 Task: Create a sub task Design and Implement Solution for the task  Implement a new remote desktop solution for a company's clients in the project AgilePilot , assign it to team member softage.2@softage.net and update the status of the sub task to  On Track  , set the priority of the sub task to Low
Action: Mouse moved to (637, 446)
Screenshot: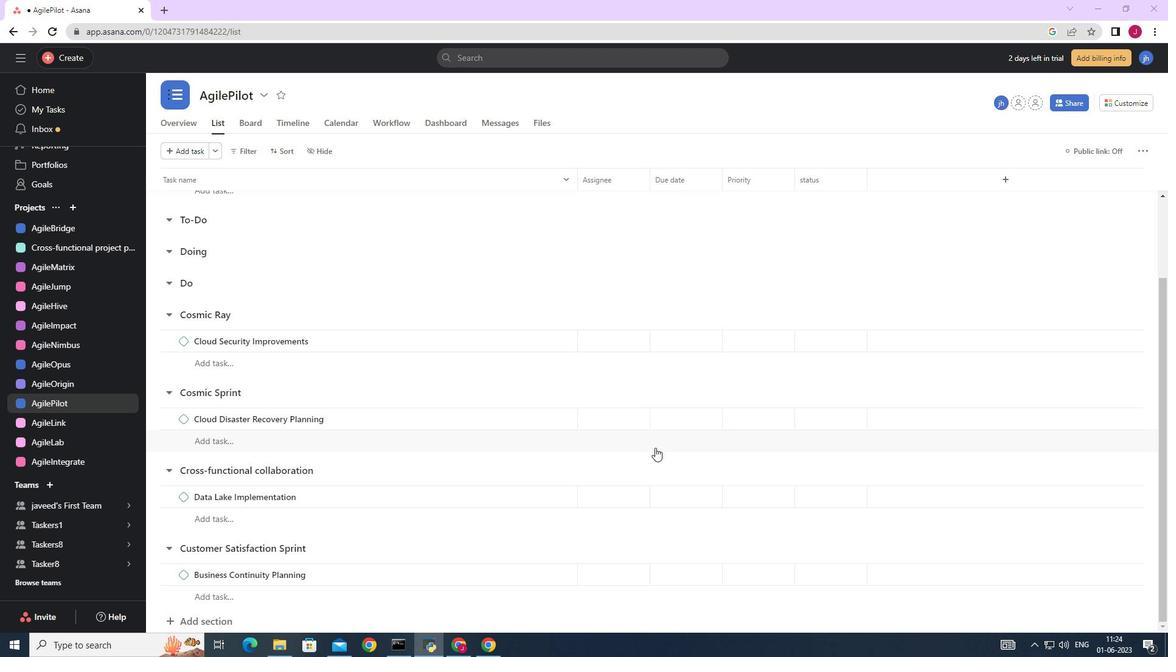 
Action: Mouse scrolled (637, 445) with delta (0, 0)
Screenshot: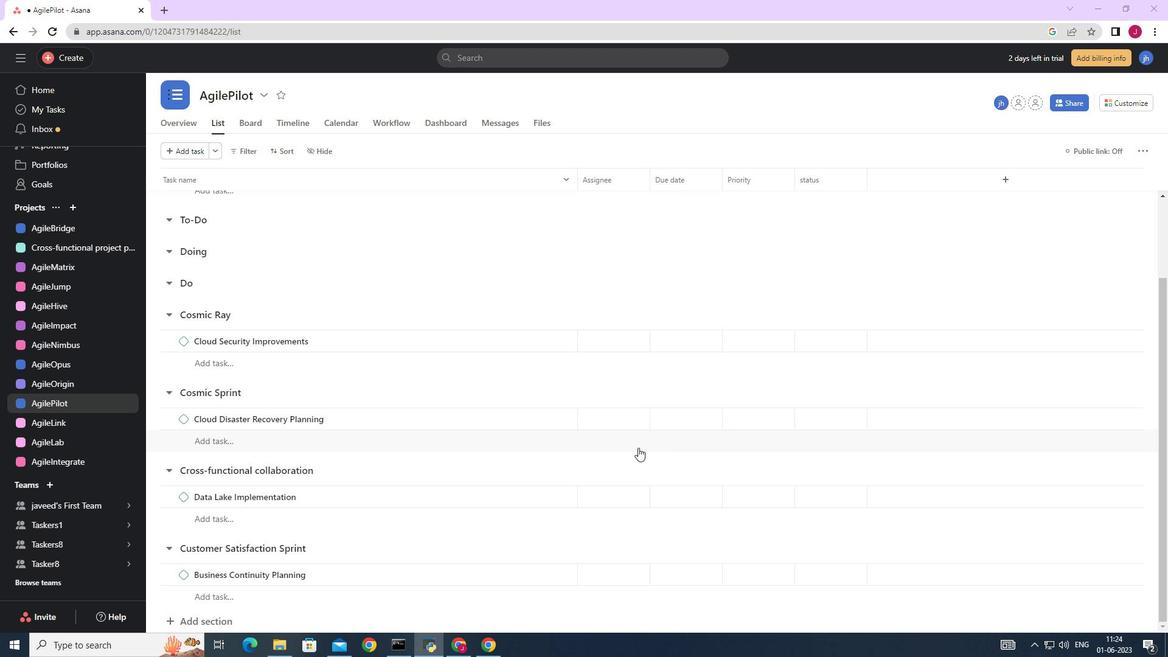 
Action: Mouse scrolled (637, 445) with delta (0, 0)
Screenshot: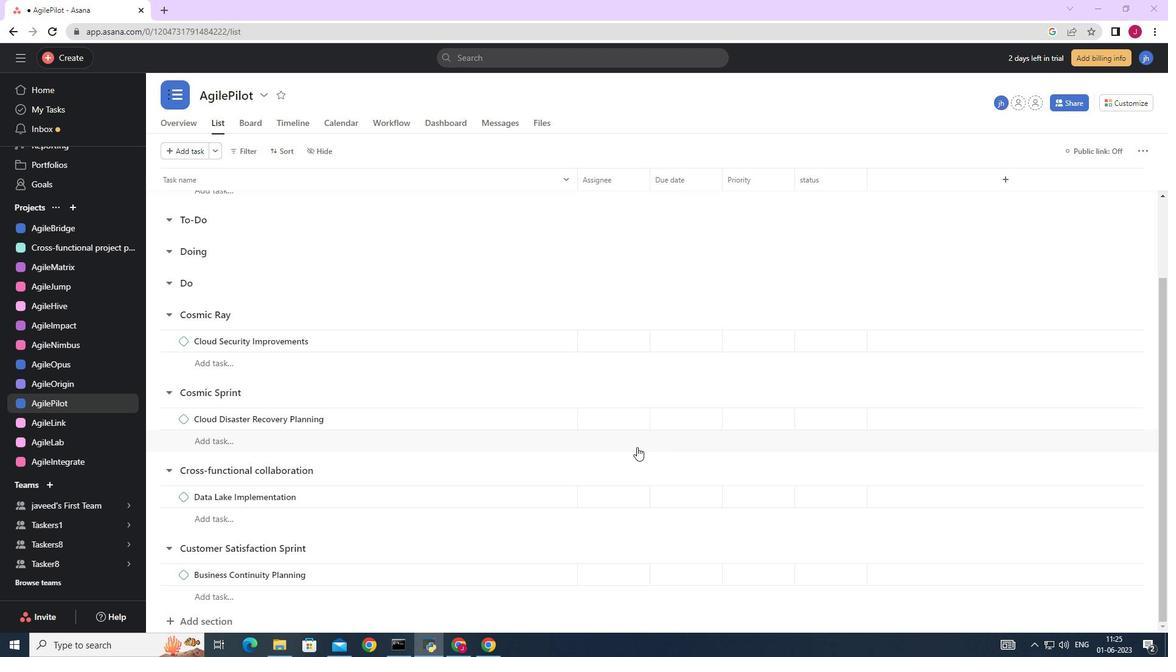 
Action: Mouse moved to (637, 446)
Screenshot: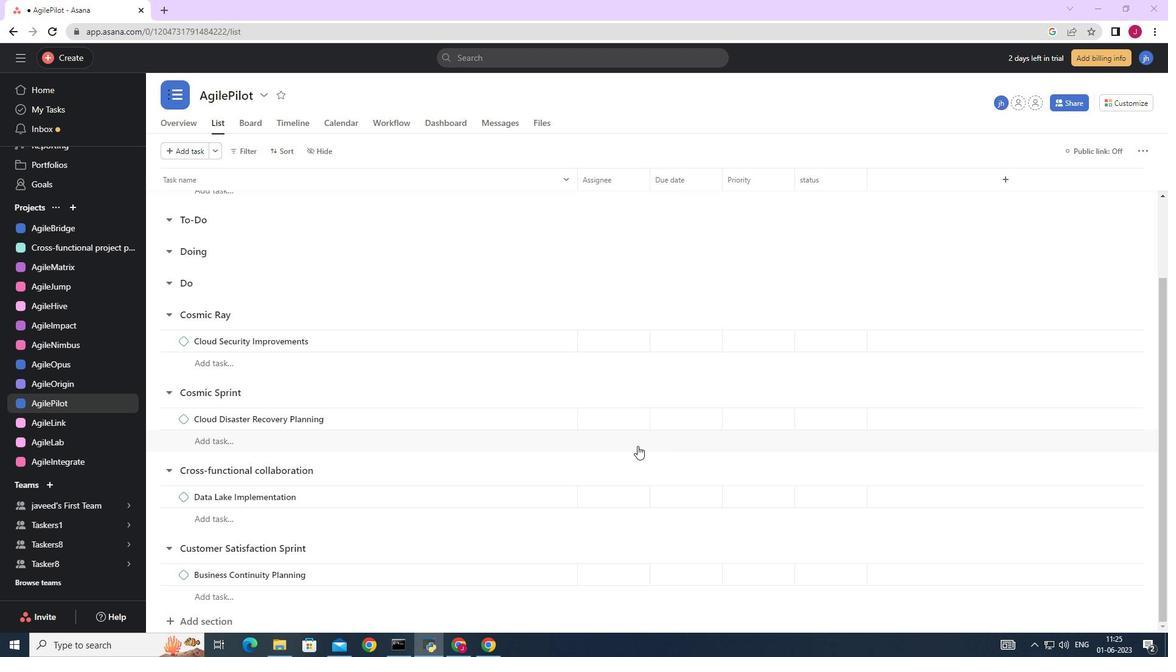 
Action: Mouse scrolled (637, 445) with delta (0, 0)
Screenshot: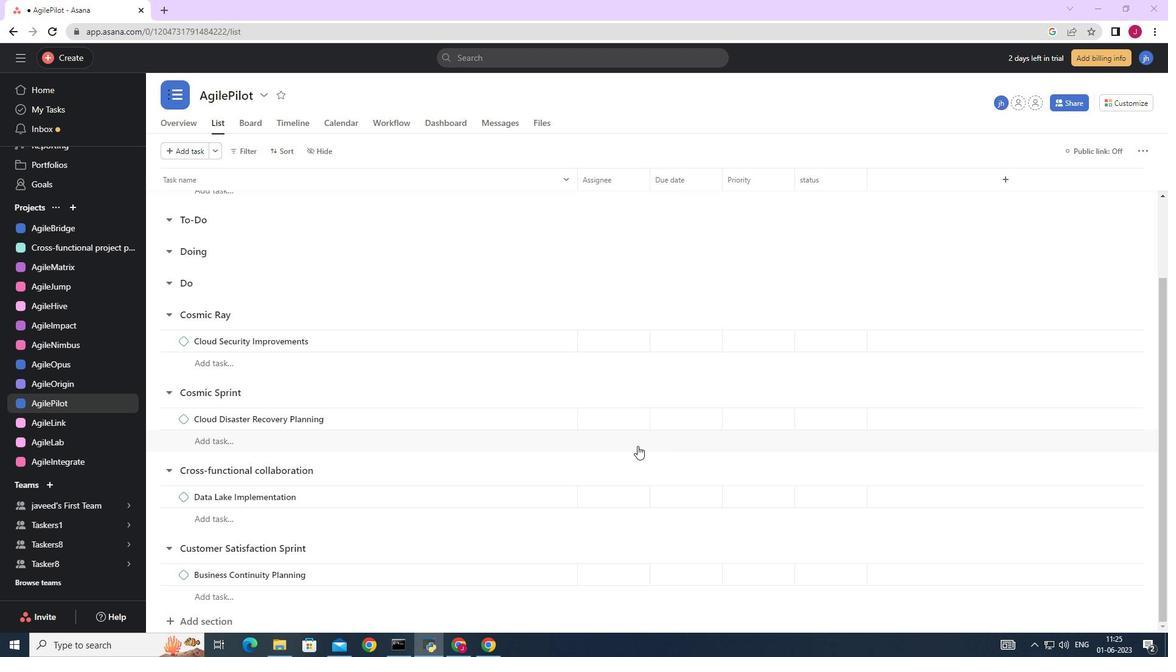 
Action: Mouse scrolled (637, 445) with delta (0, 0)
Screenshot: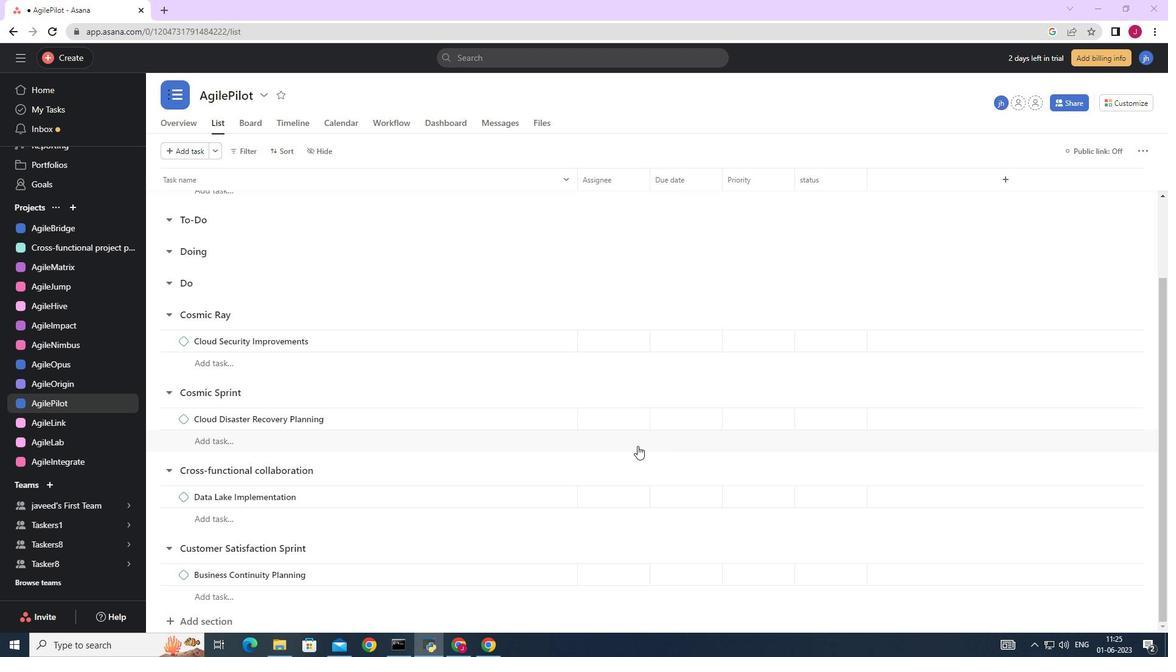 
Action: Mouse moved to (638, 446)
Screenshot: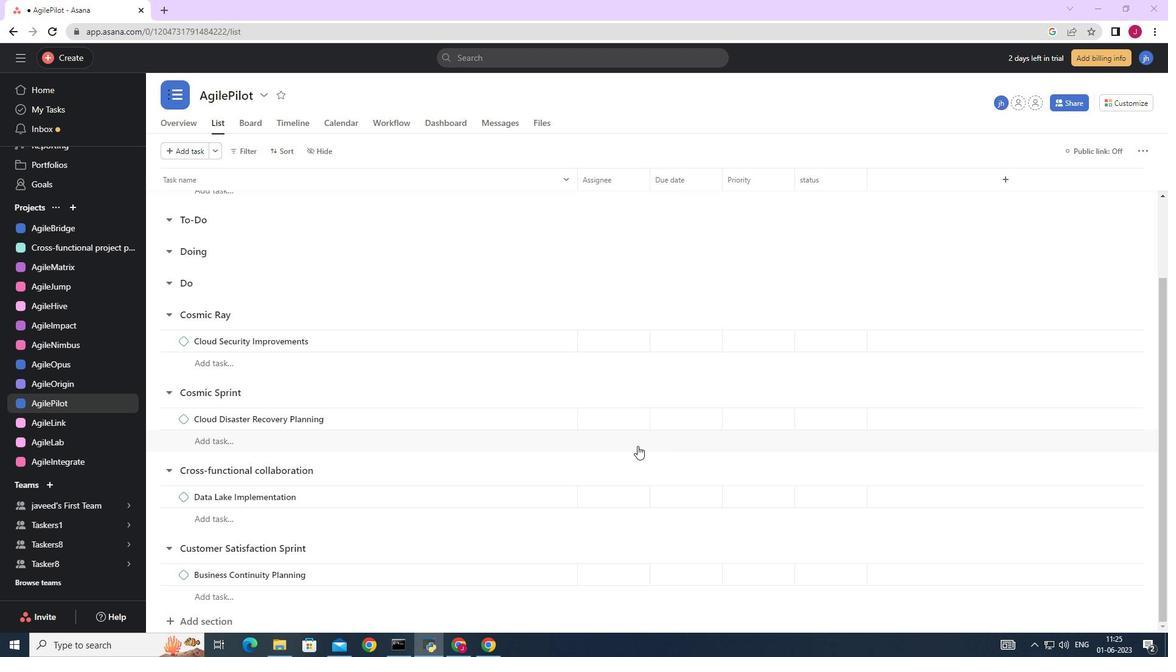 
Action: Mouse scrolled (638, 445) with delta (0, 0)
Screenshot: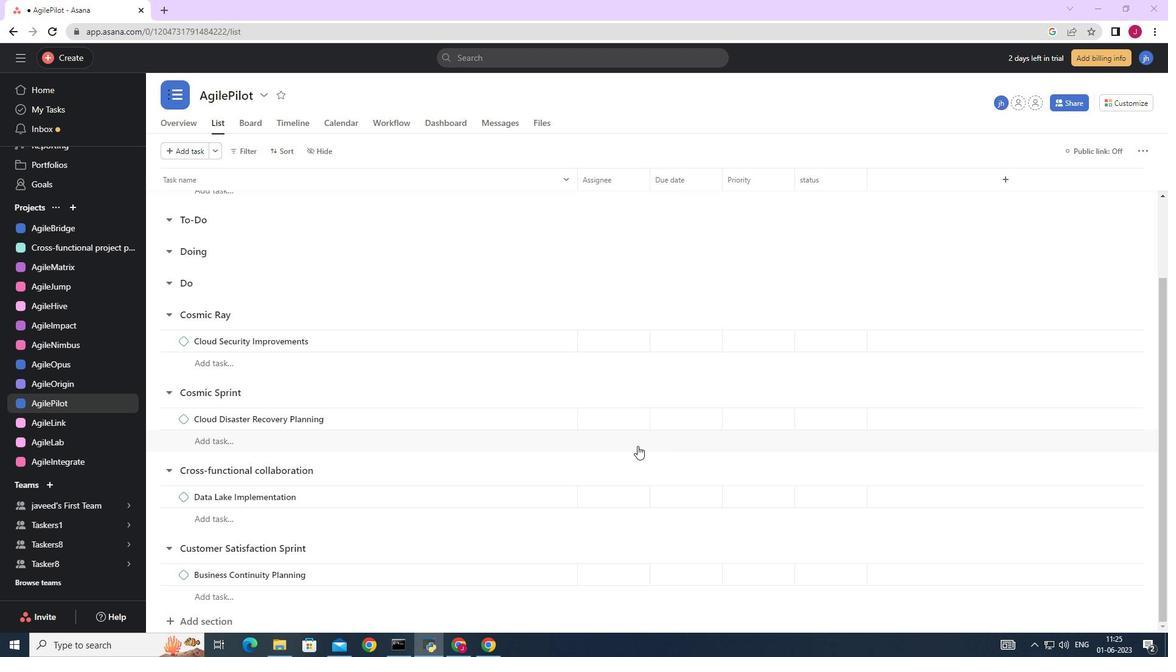 
Action: Mouse scrolled (638, 445) with delta (0, 0)
Screenshot: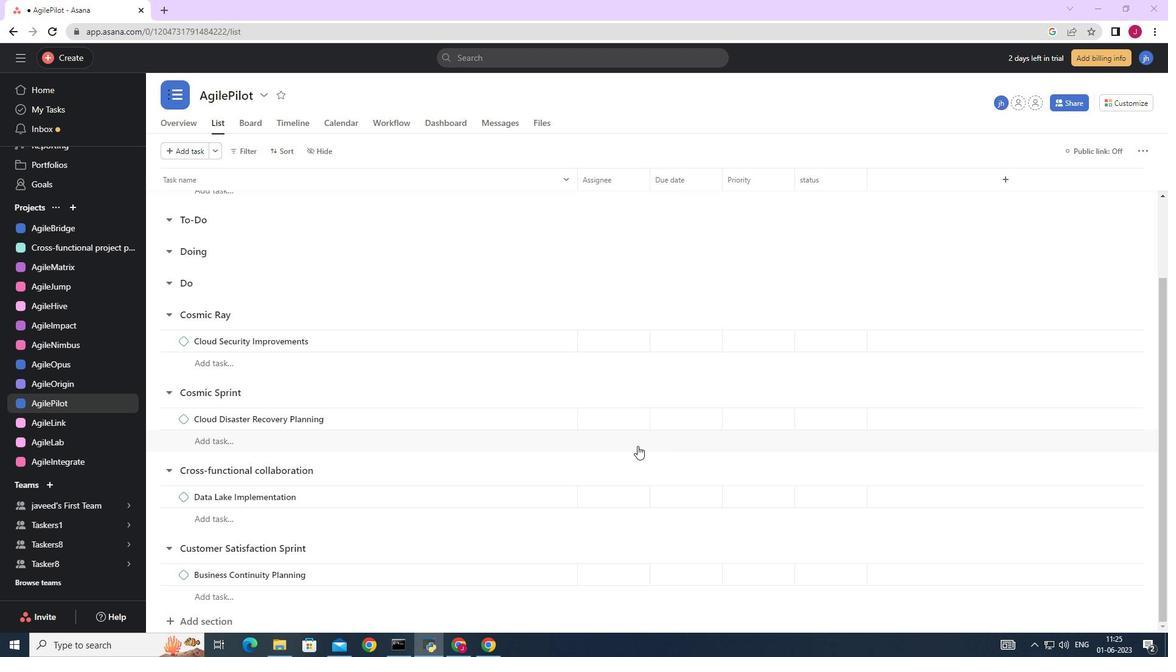 
Action: Mouse moved to (633, 458)
Screenshot: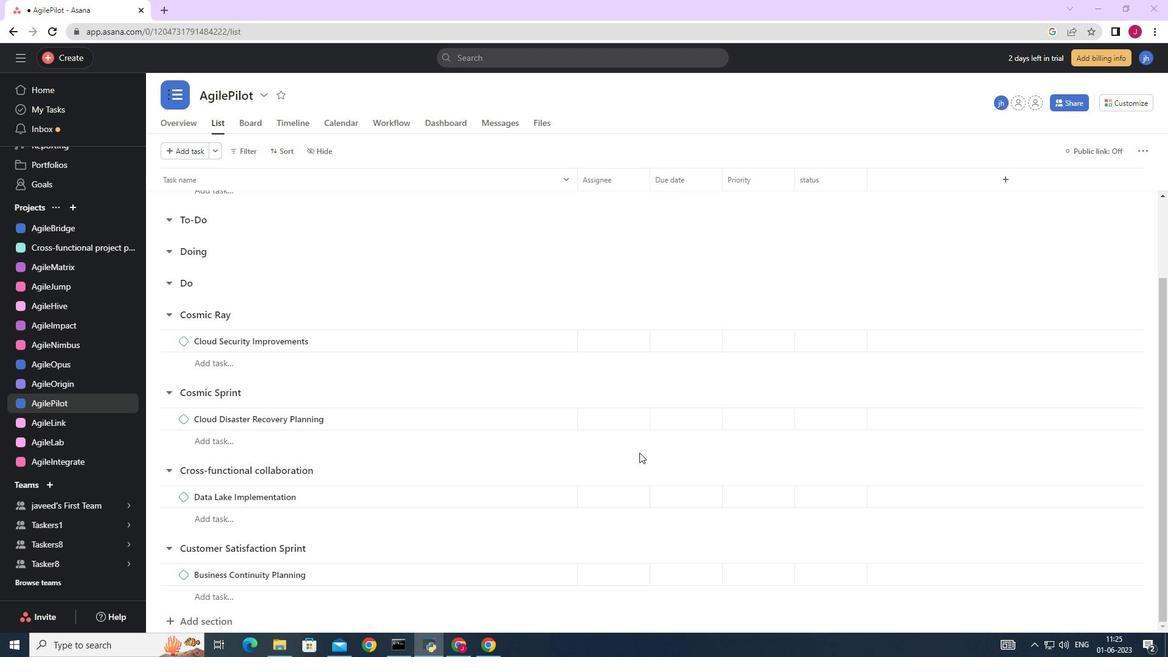 
Action: Mouse scrolled (633, 459) with delta (0, 0)
Screenshot: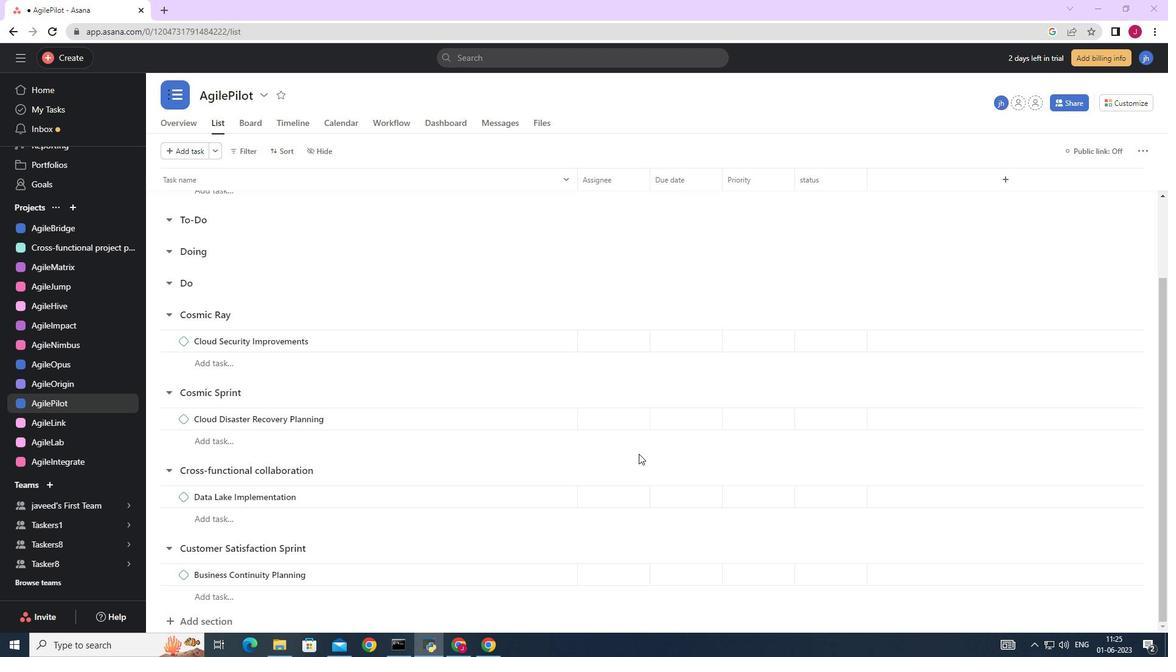 
Action: Mouse scrolled (633, 459) with delta (0, 0)
Screenshot: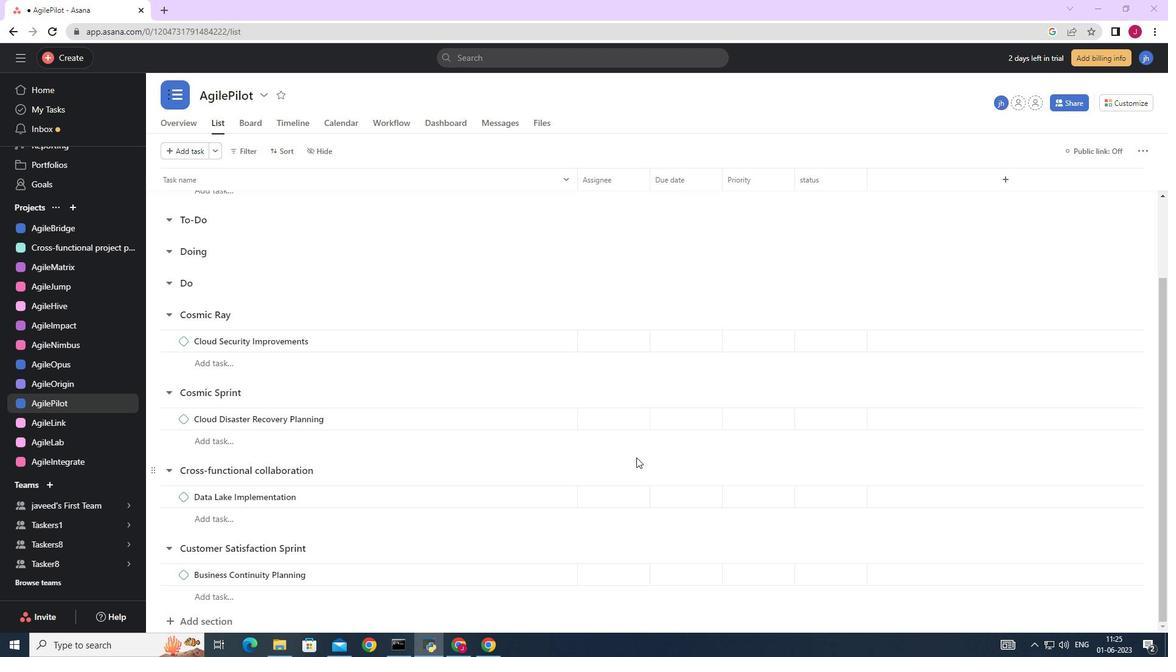 
Action: Mouse scrolled (633, 459) with delta (0, 0)
Screenshot: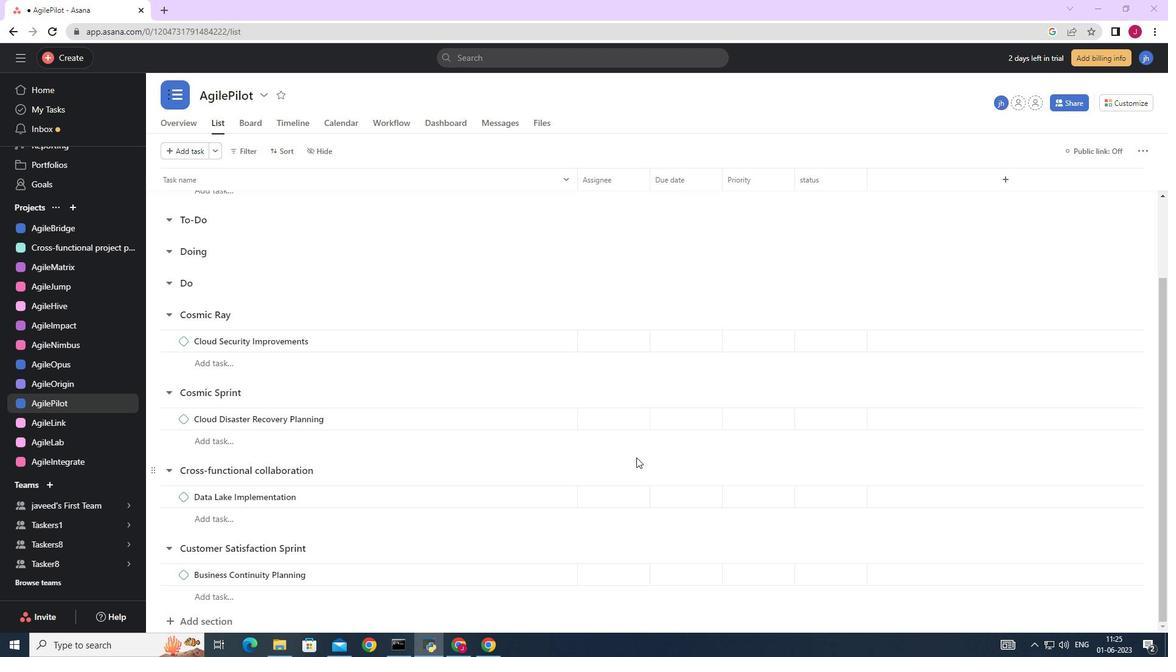 
Action: Mouse moved to (630, 455)
Screenshot: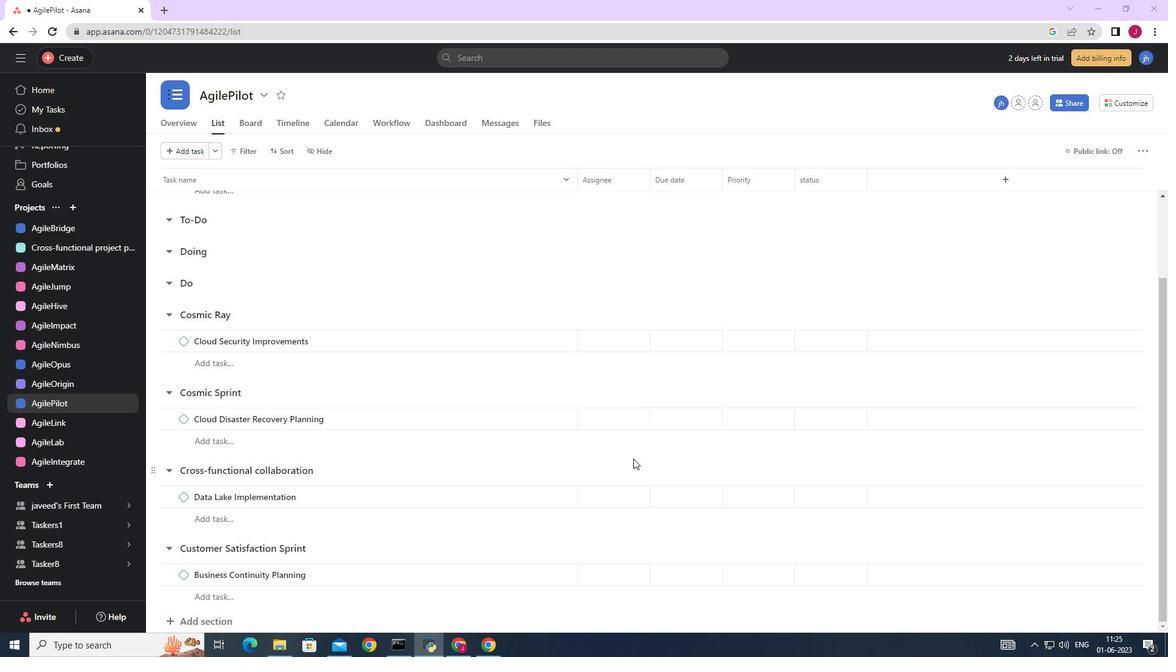 
Action: Mouse scrolled (631, 457) with delta (0, 0)
Screenshot: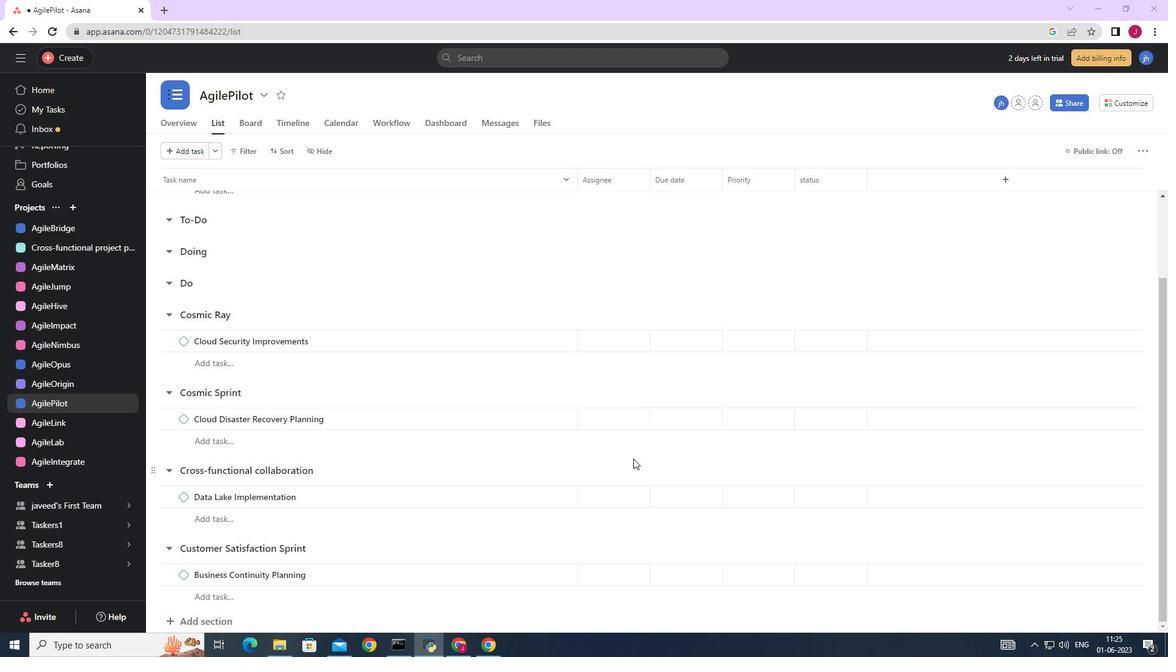 
Action: Mouse moved to (513, 267)
Screenshot: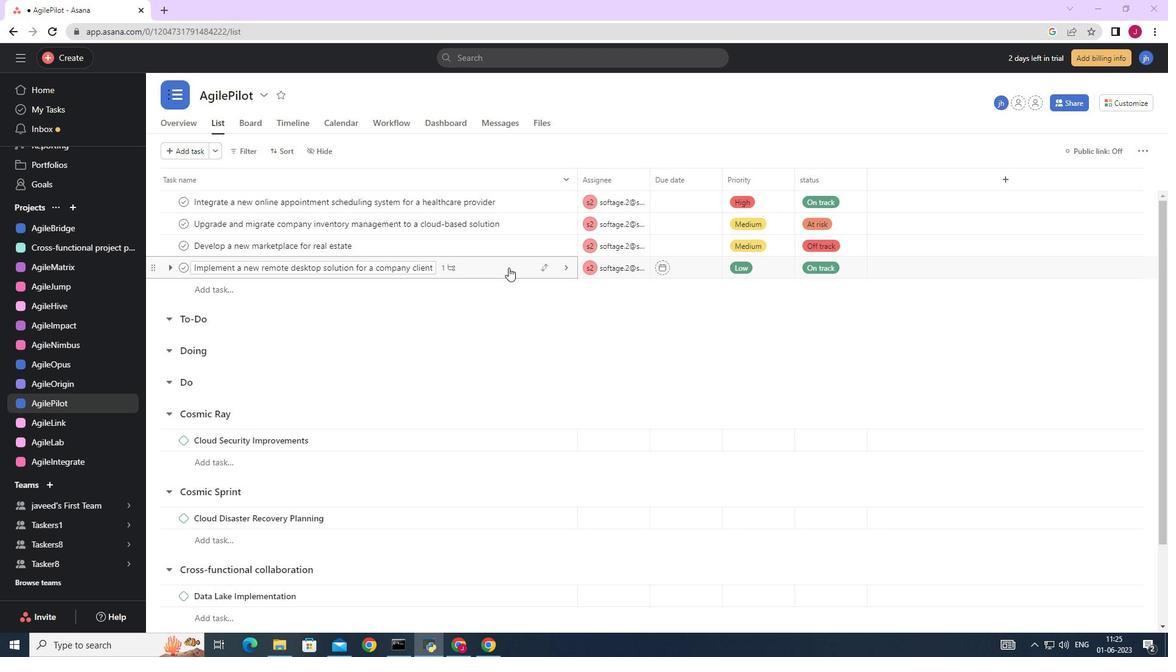 
Action: Mouse pressed left at (513, 267)
Screenshot: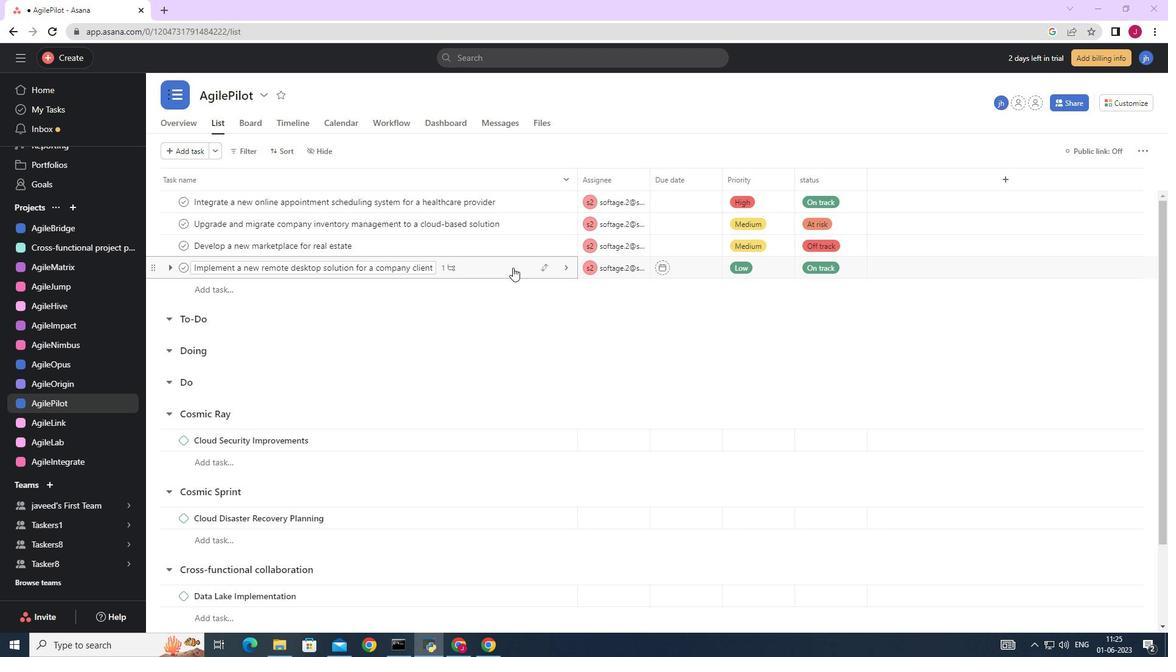 
Action: Mouse moved to (827, 312)
Screenshot: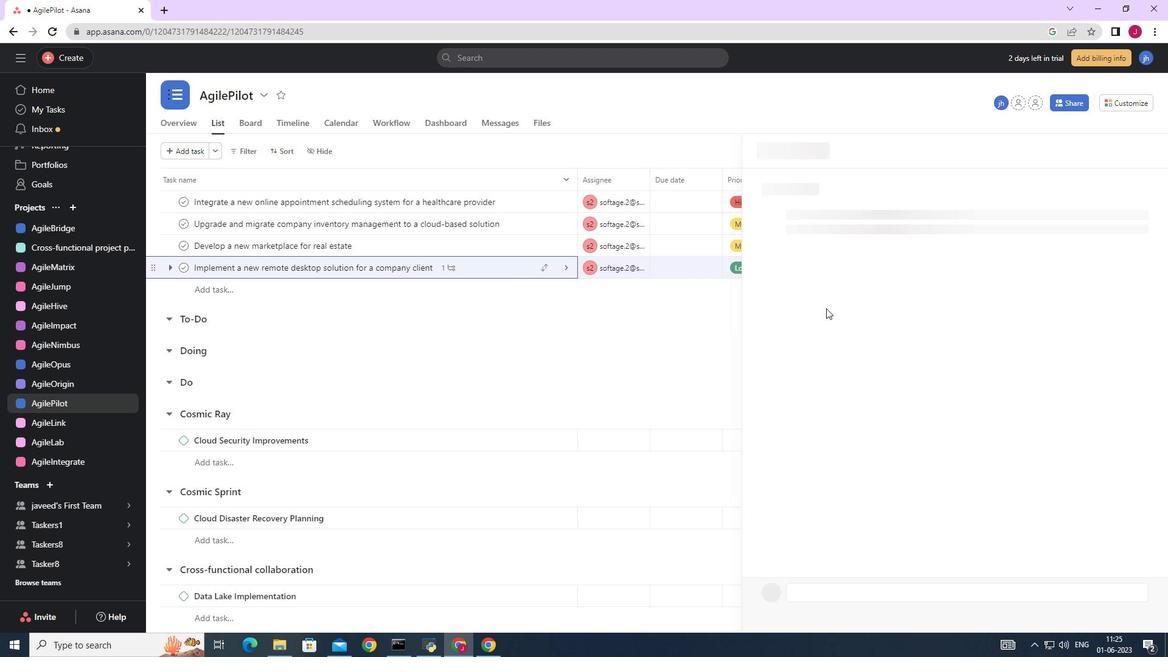 
Action: Mouse scrolled (827, 312) with delta (0, 0)
Screenshot: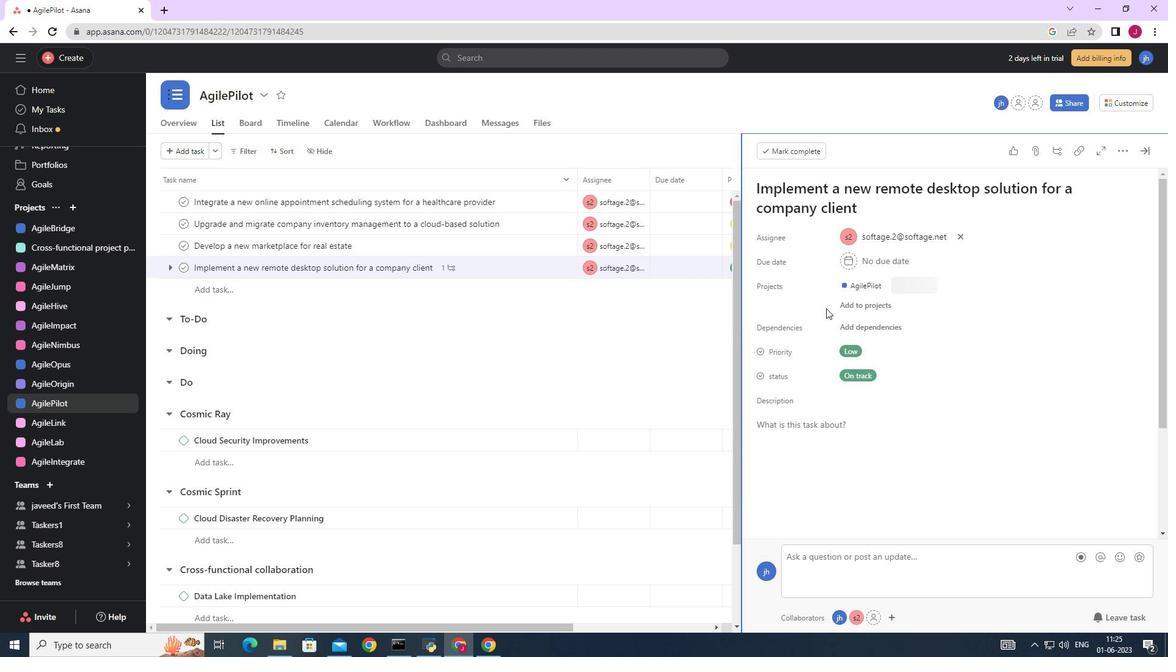 
Action: Mouse scrolled (827, 312) with delta (0, 0)
Screenshot: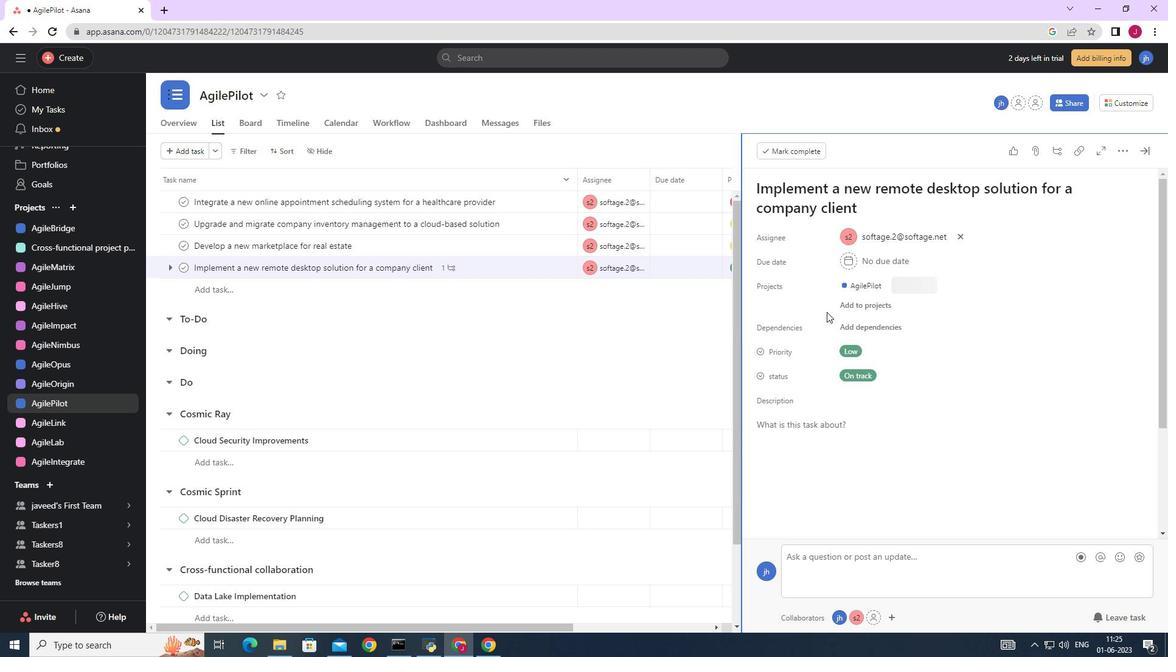 
Action: Mouse scrolled (827, 312) with delta (0, 0)
Screenshot: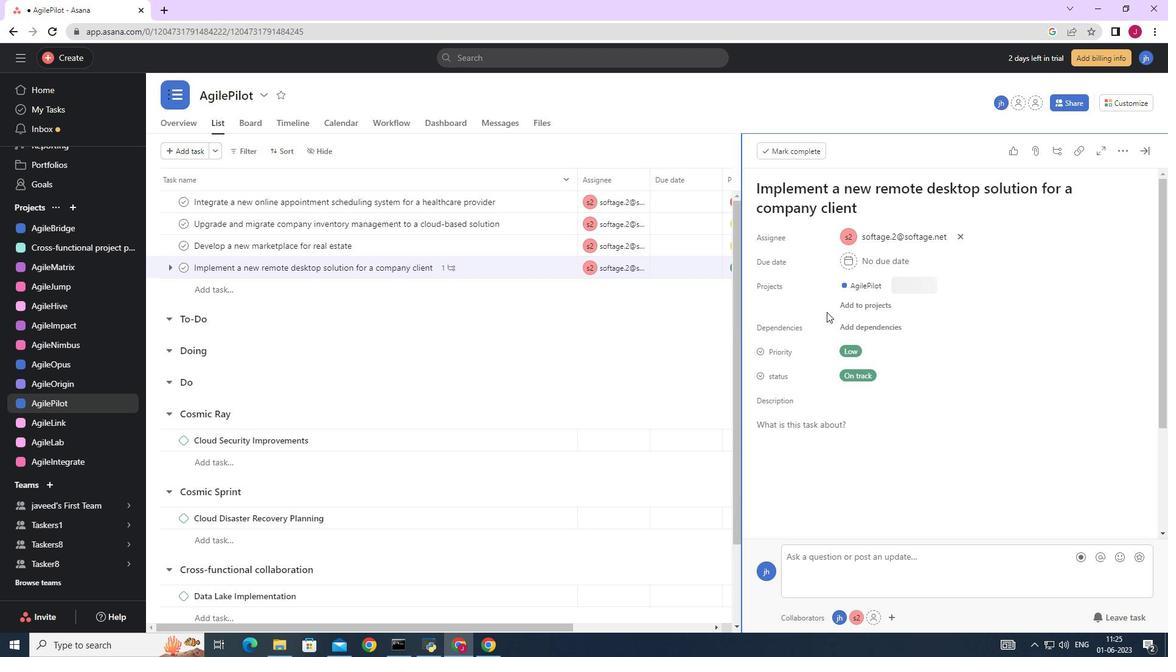 
Action: Mouse moved to (827, 314)
Screenshot: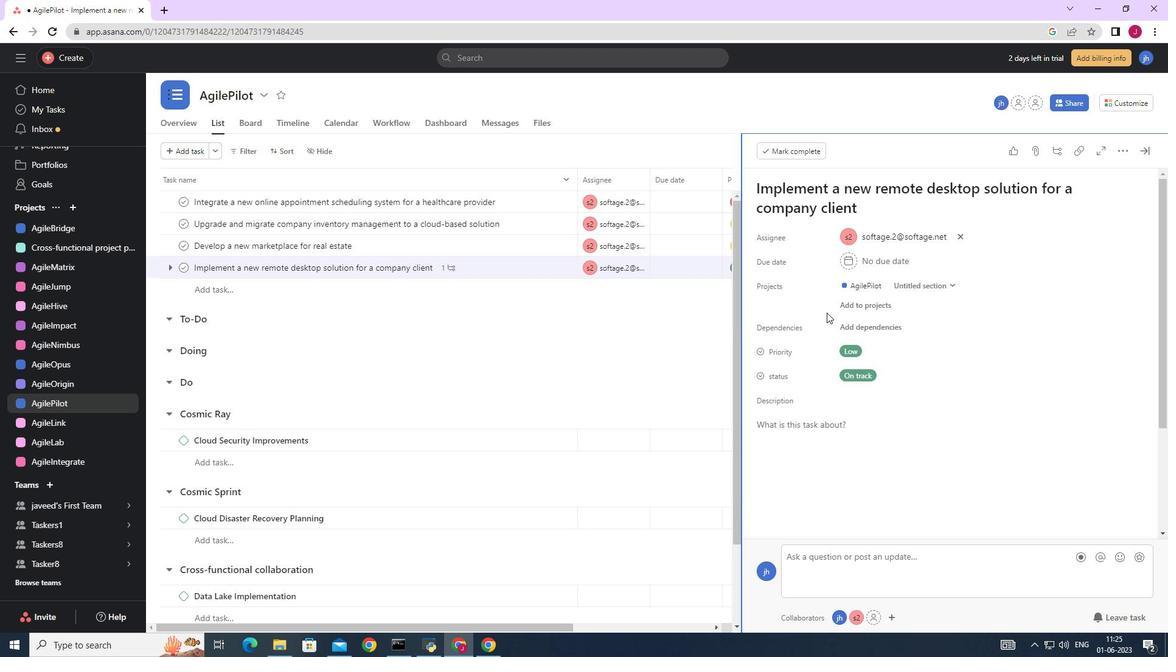 
Action: Mouse scrolled (827, 313) with delta (0, 0)
Screenshot: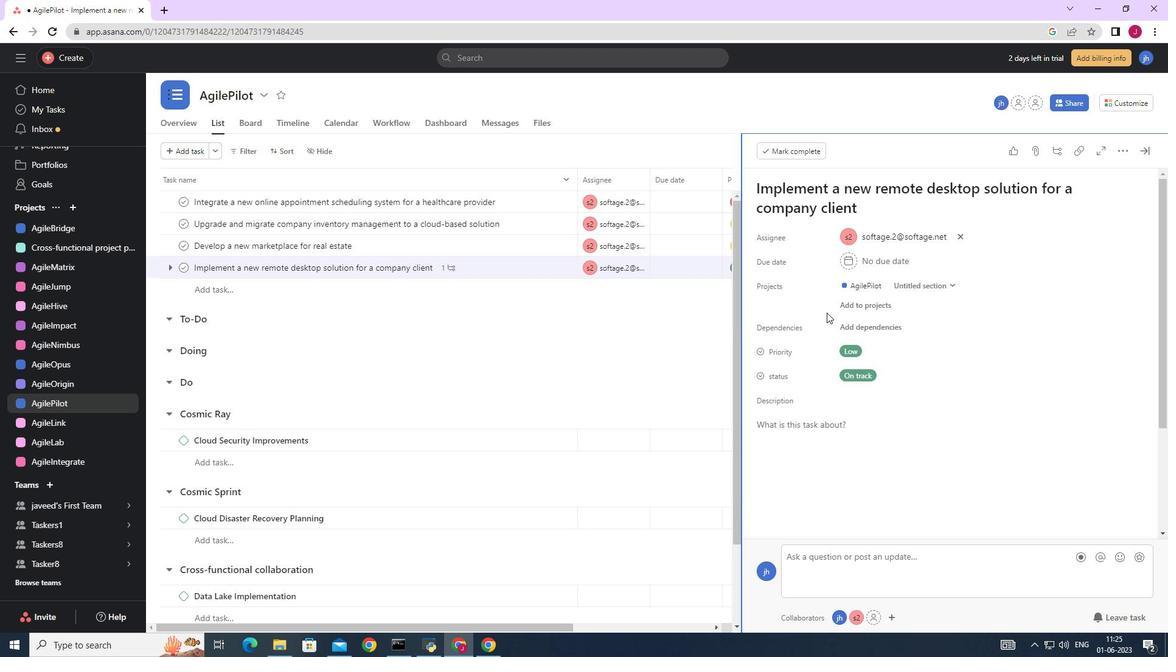 
Action: Mouse moved to (793, 444)
Screenshot: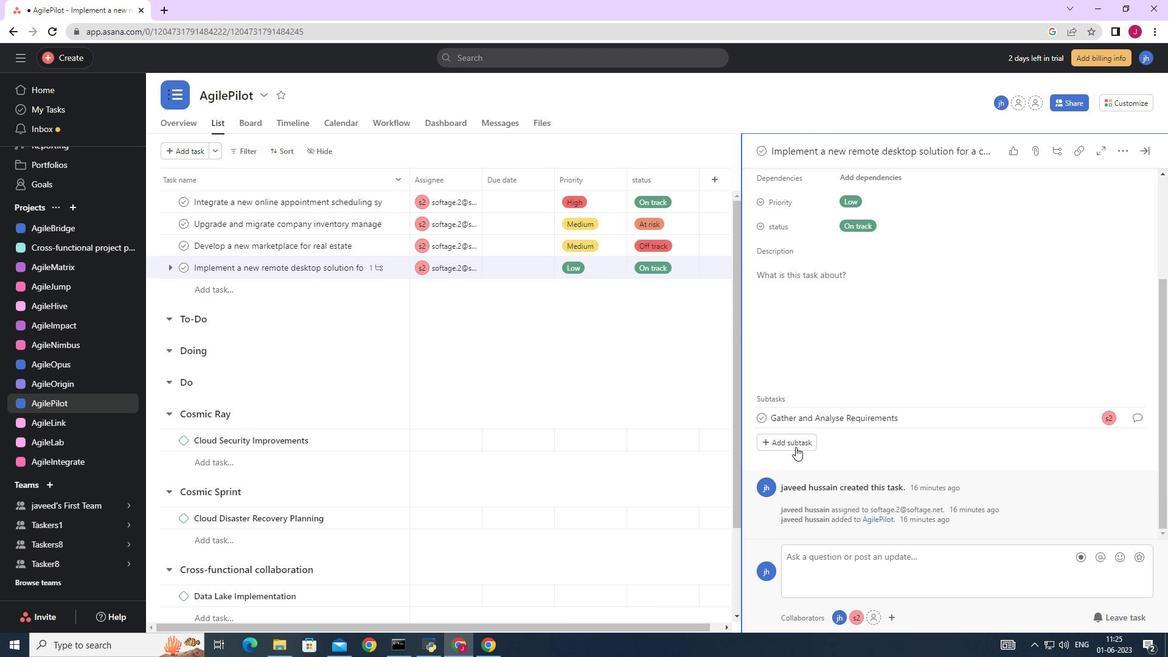 
Action: Mouse pressed left at (793, 444)
Screenshot: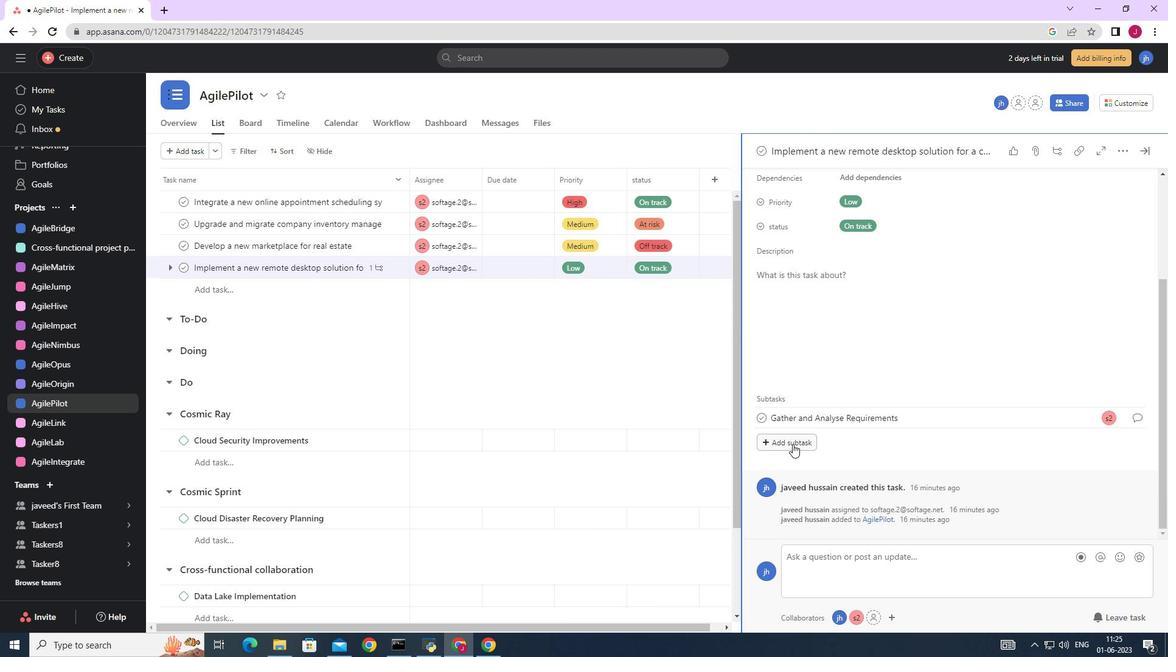 
Action: Mouse moved to (788, 411)
Screenshot: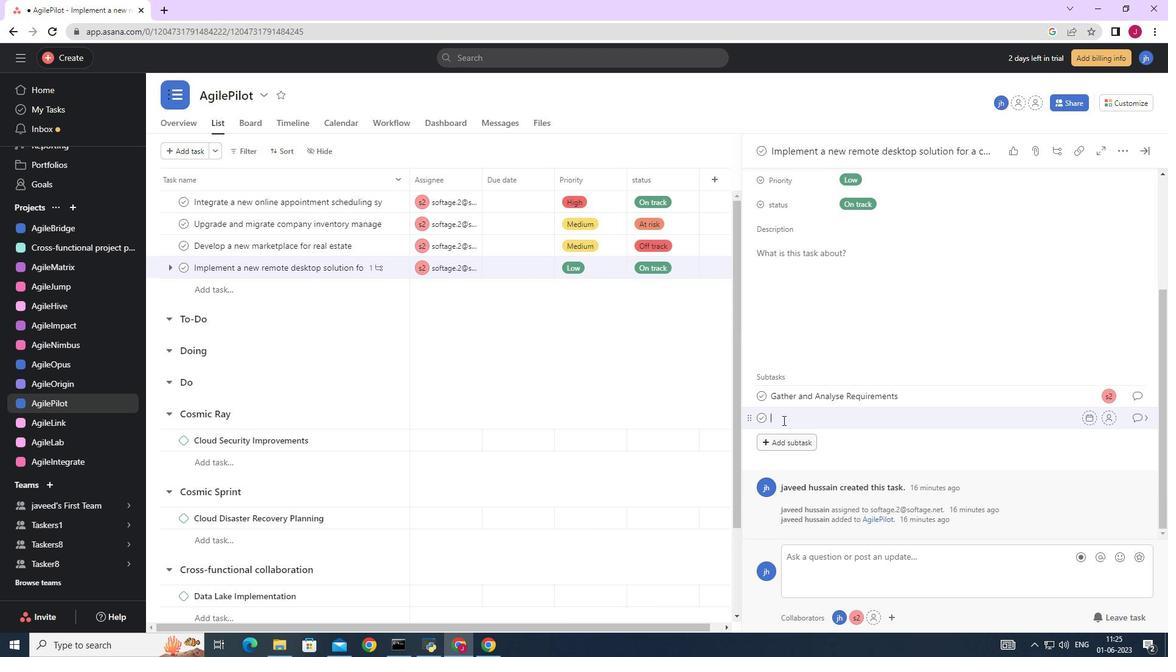 
Action: Key pressed <Key.caps_lock>D<Key.caps_lock>esign<Key.space>and<Key.space><Key.caps_lock>I<Key.caps_lock>mplement<Key.space><Key.caps_lock>S<Key.caps_lock>olution
Screenshot: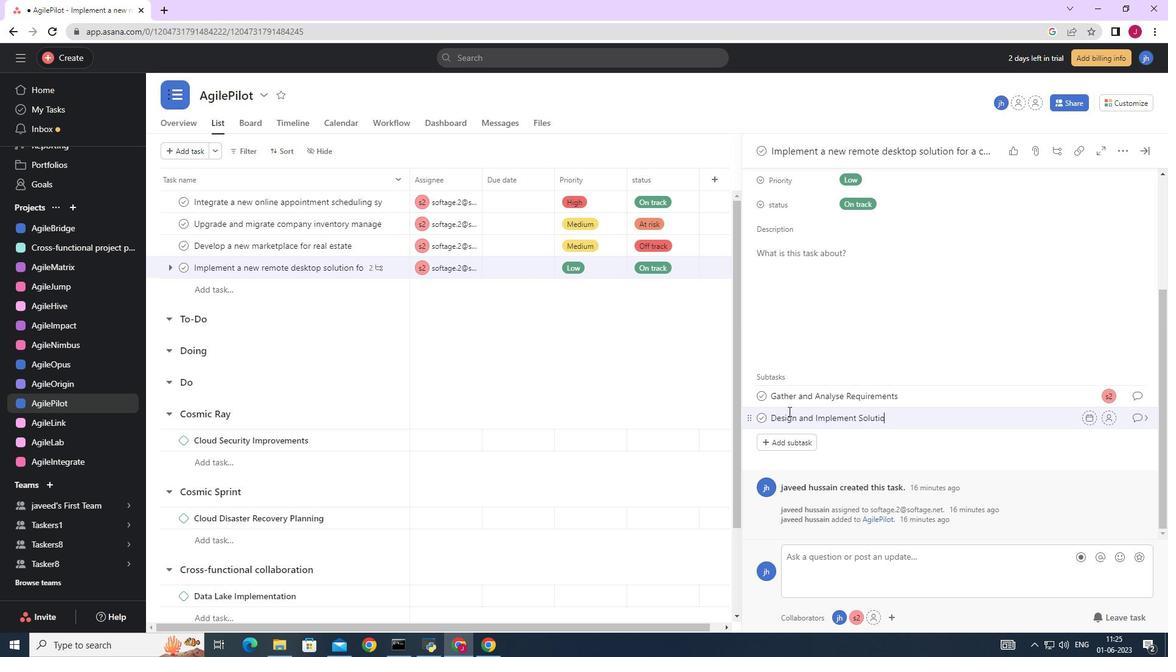 
Action: Mouse moved to (1111, 420)
Screenshot: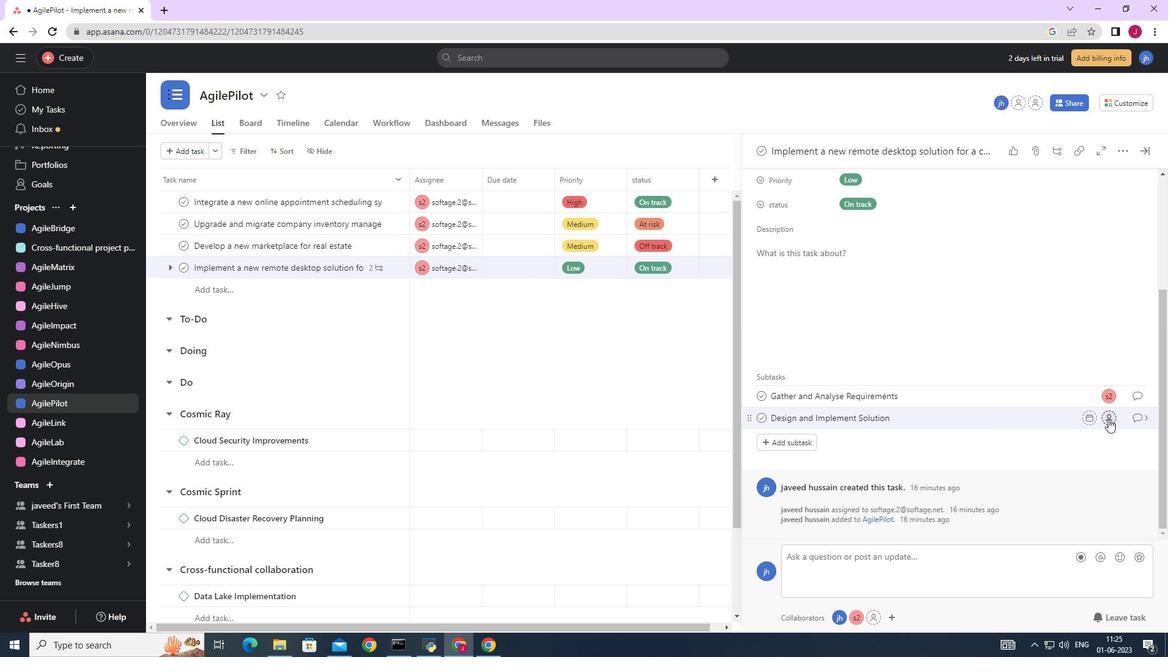 
Action: Mouse pressed left at (1111, 420)
Screenshot: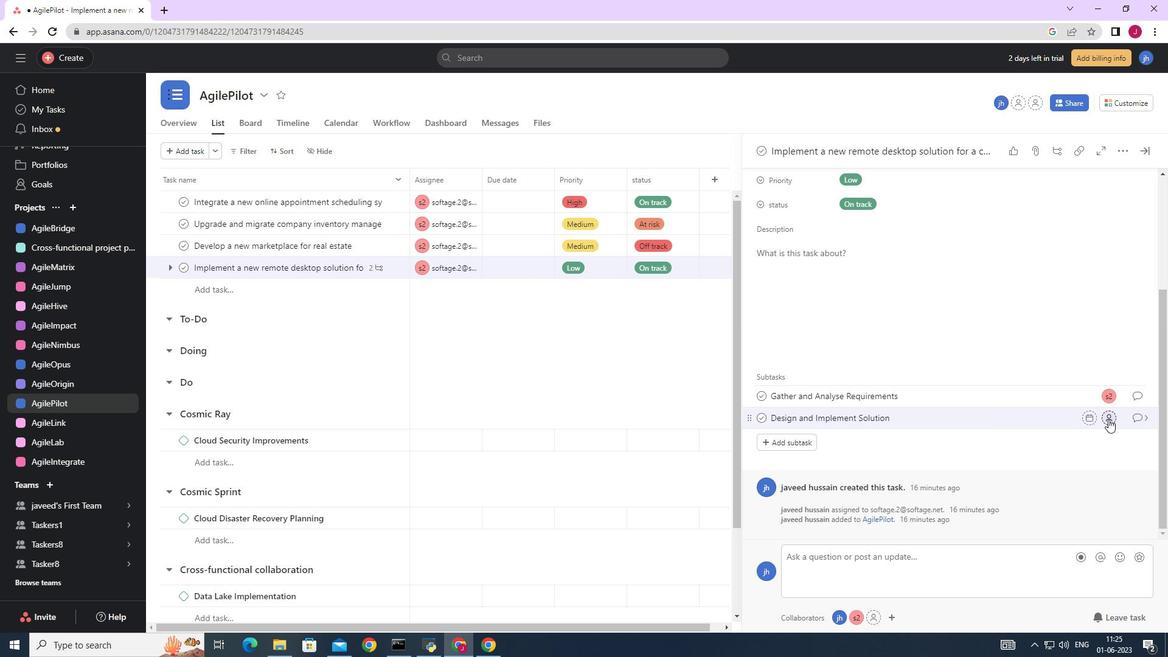 
Action: Mouse moved to (1105, 420)
Screenshot: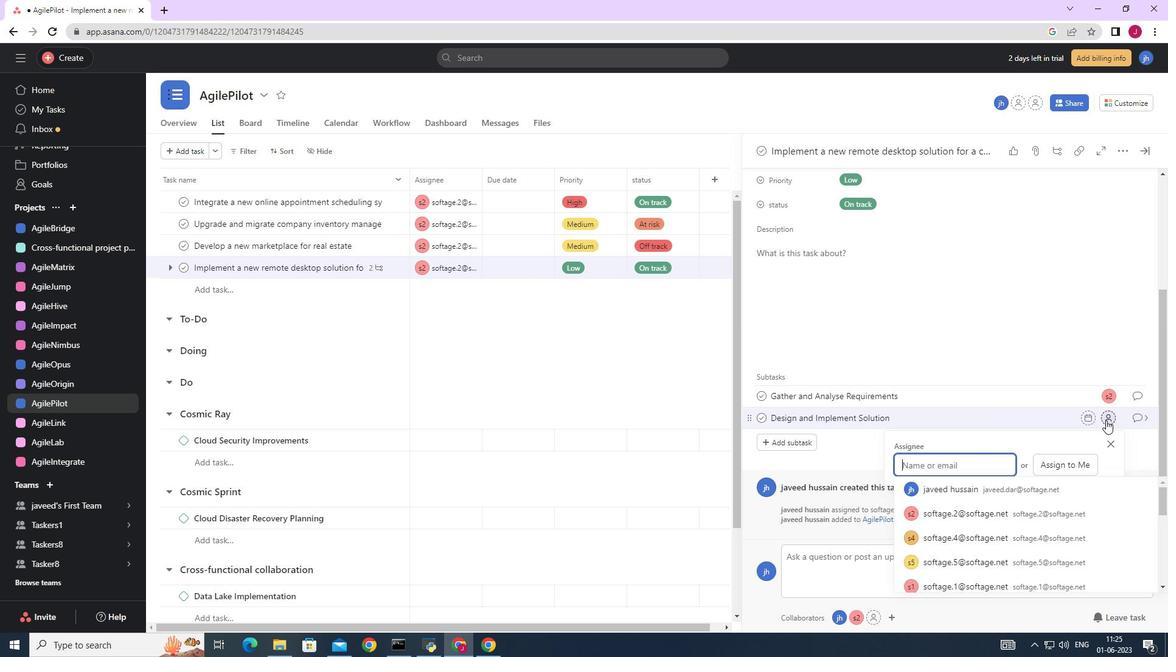 
Action: Key pressed softage.2
Screenshot: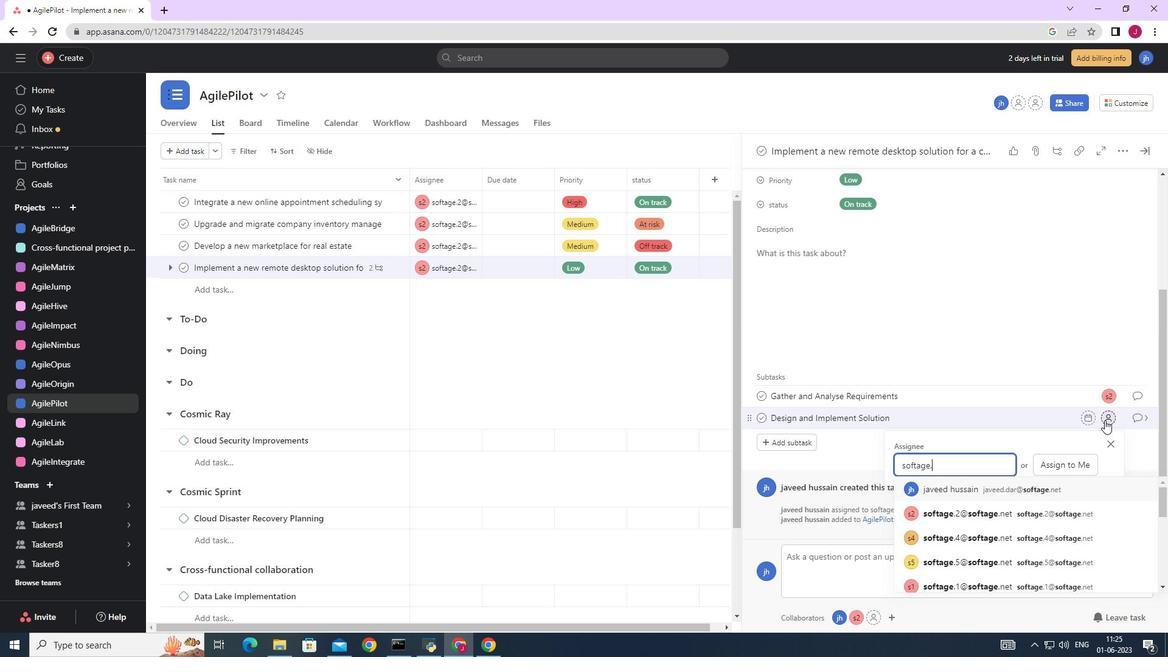 
Action: Mouse moved to (961, 488)
Screenshot: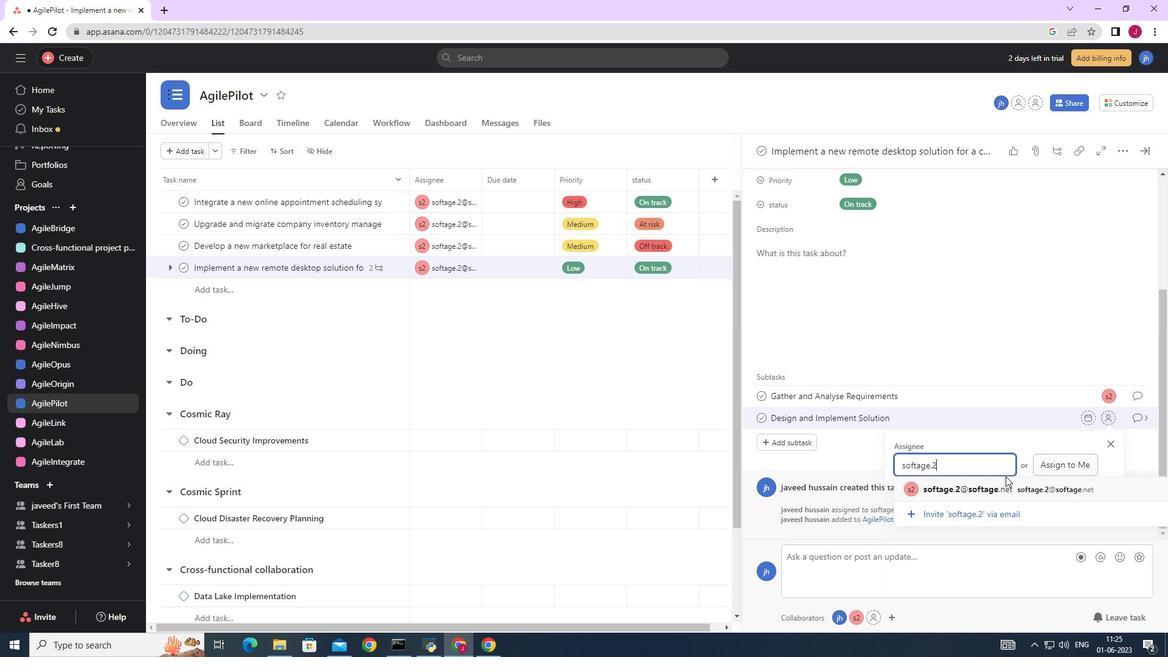 
Action: Mouse pressed left at (961, 488)
Screenshot: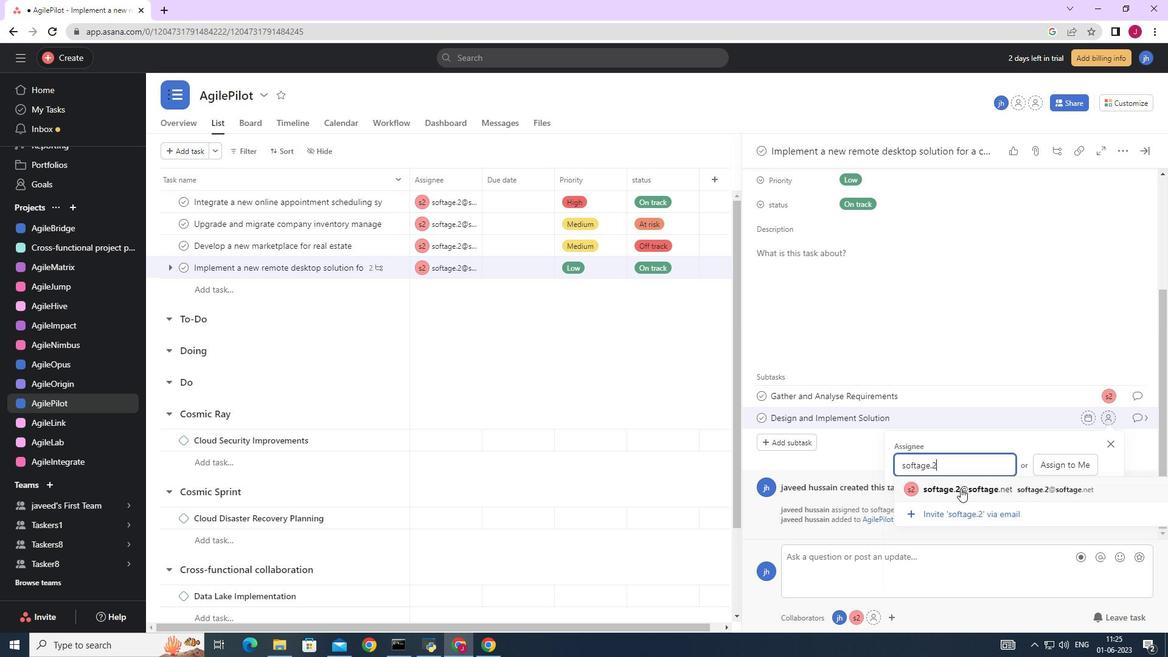 
Action: Mouse moved to (1145, 418)
Screenshot: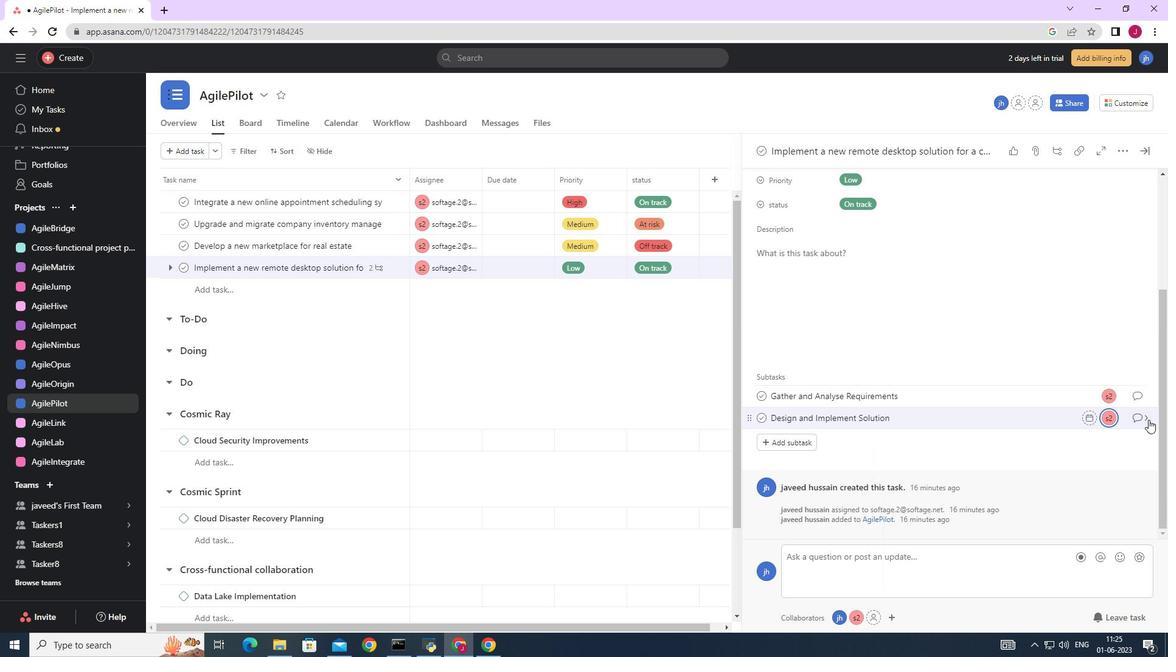 
Action: Mouse pressed left at (1145, 418)
Screenshot: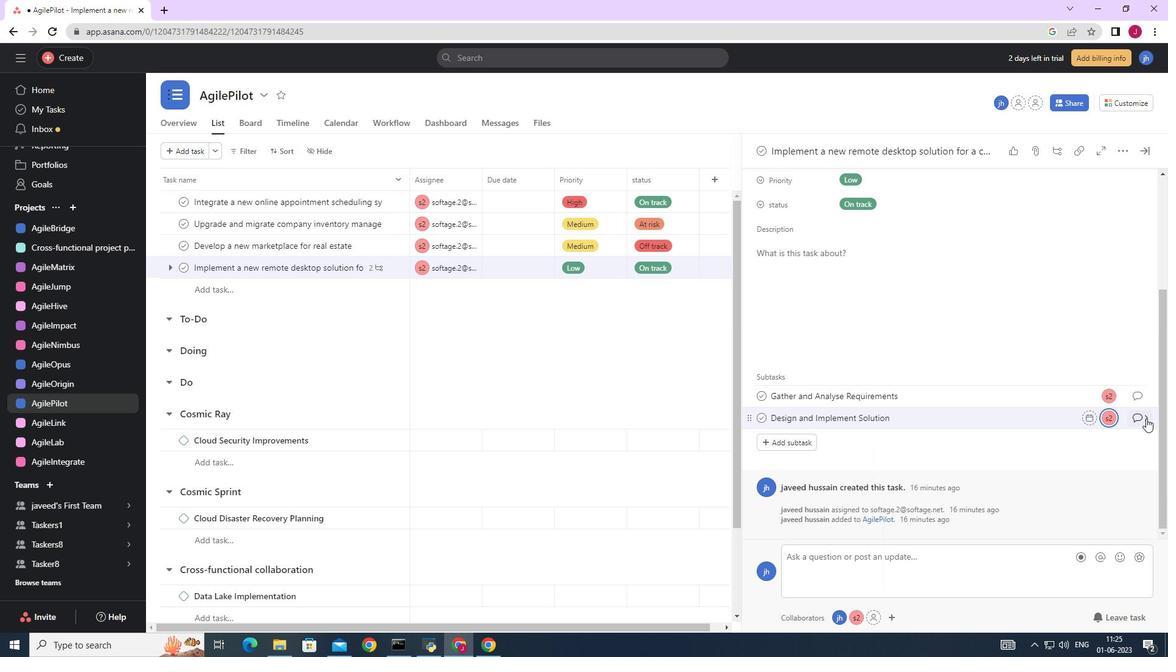 
Action: Mouse moved to (791, 318)
Screenshot: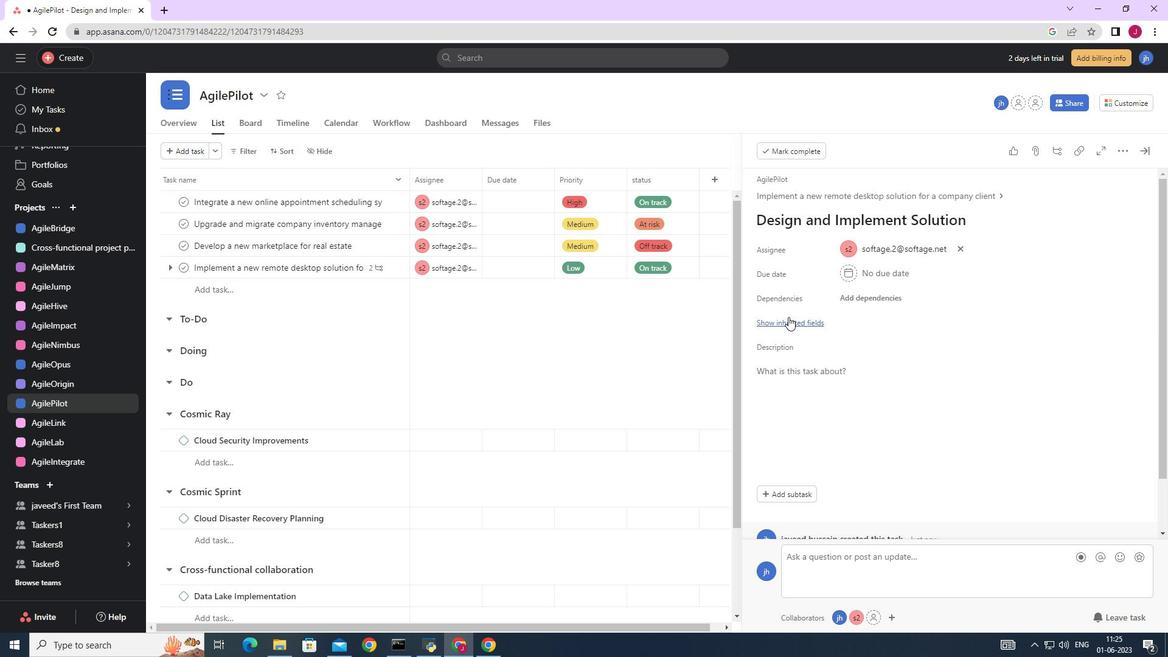 
Action: Mouse pressed left at (791, 318)
Screenshot: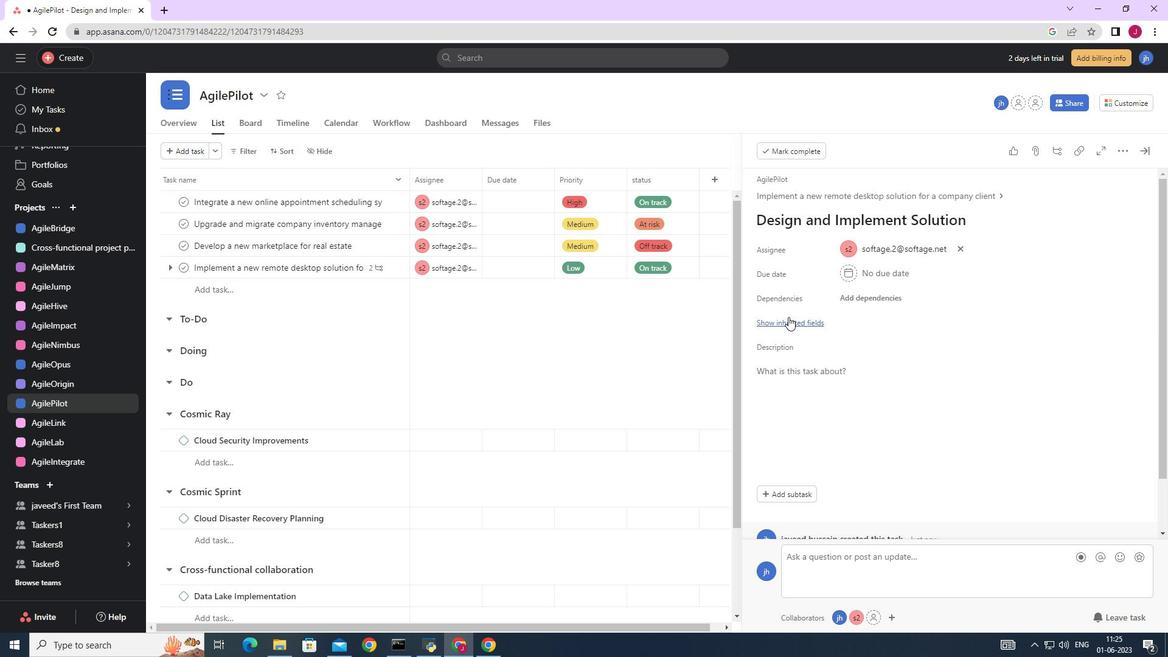
Action: Mouse moved to (838, 346)
Screenshot: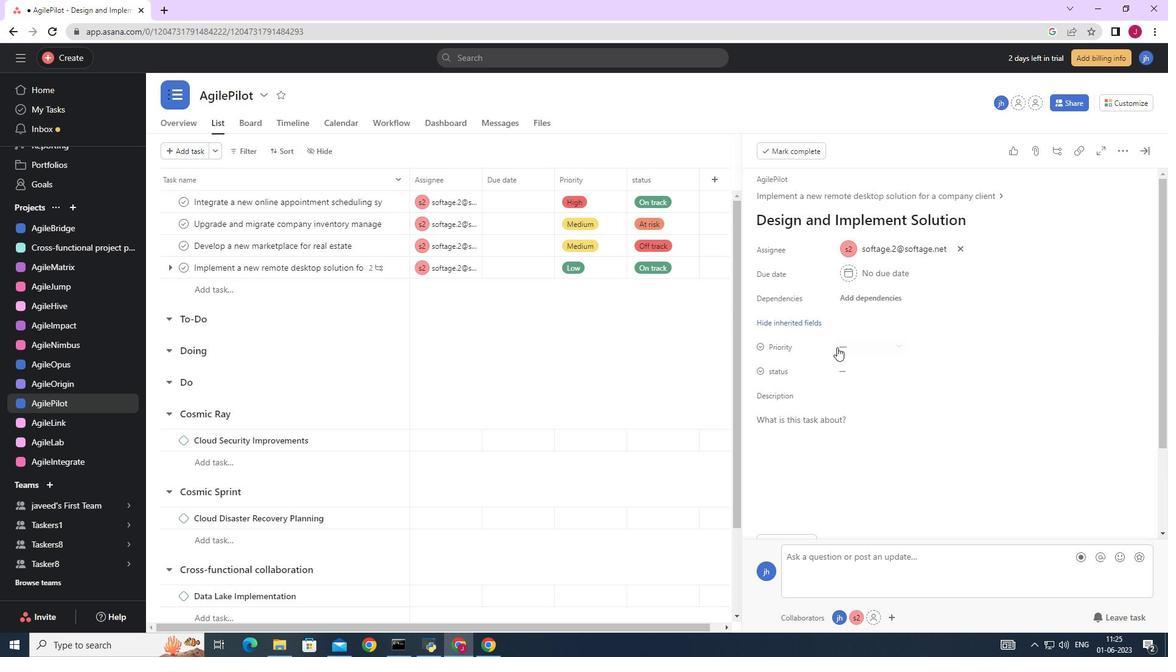
Action: Mouse pressed left at (838, 346)
Screenshot: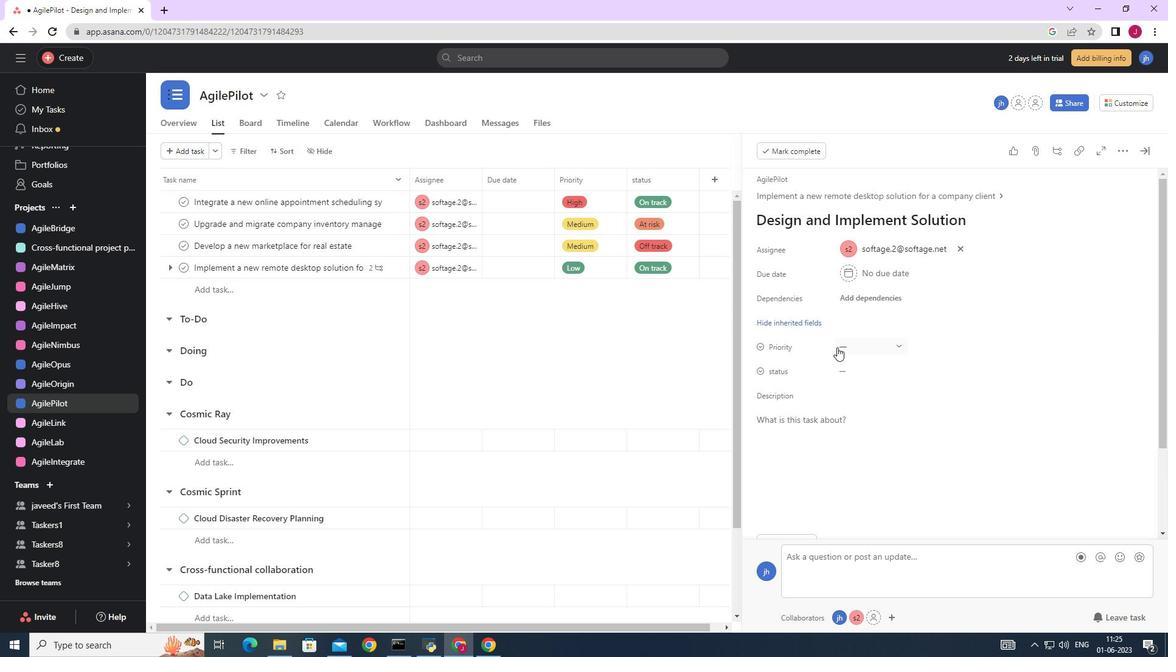 
Action: Mouse moved to (874, 432)
Screenshot: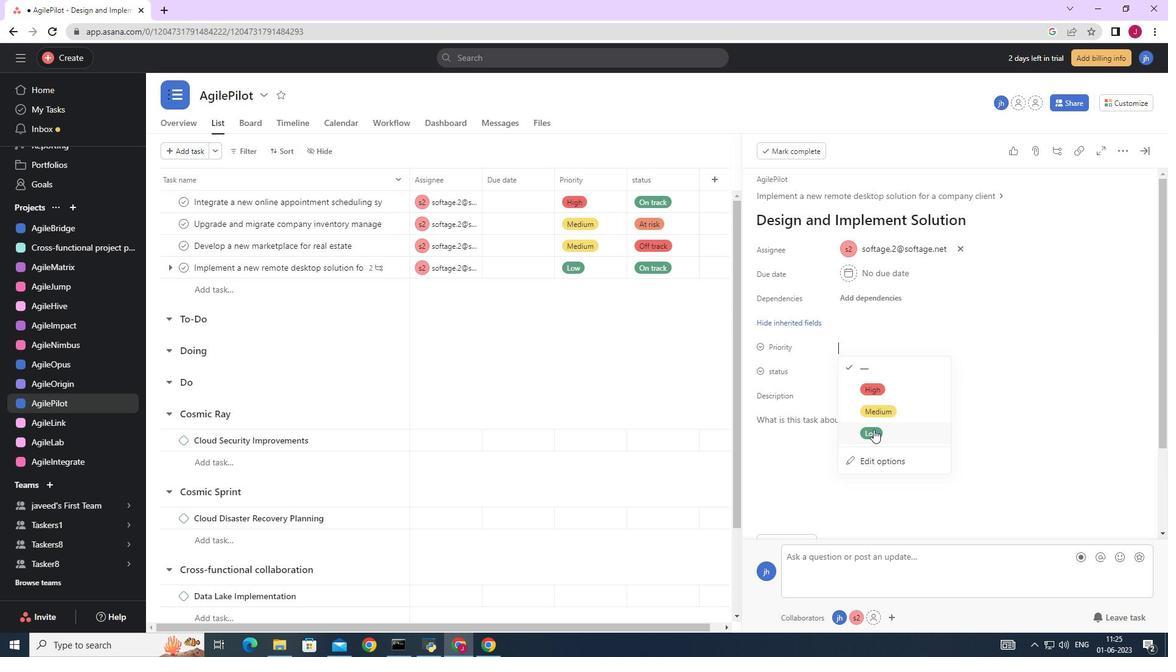 
Action: Mouse pressed left at (874, 432)
Screenshot: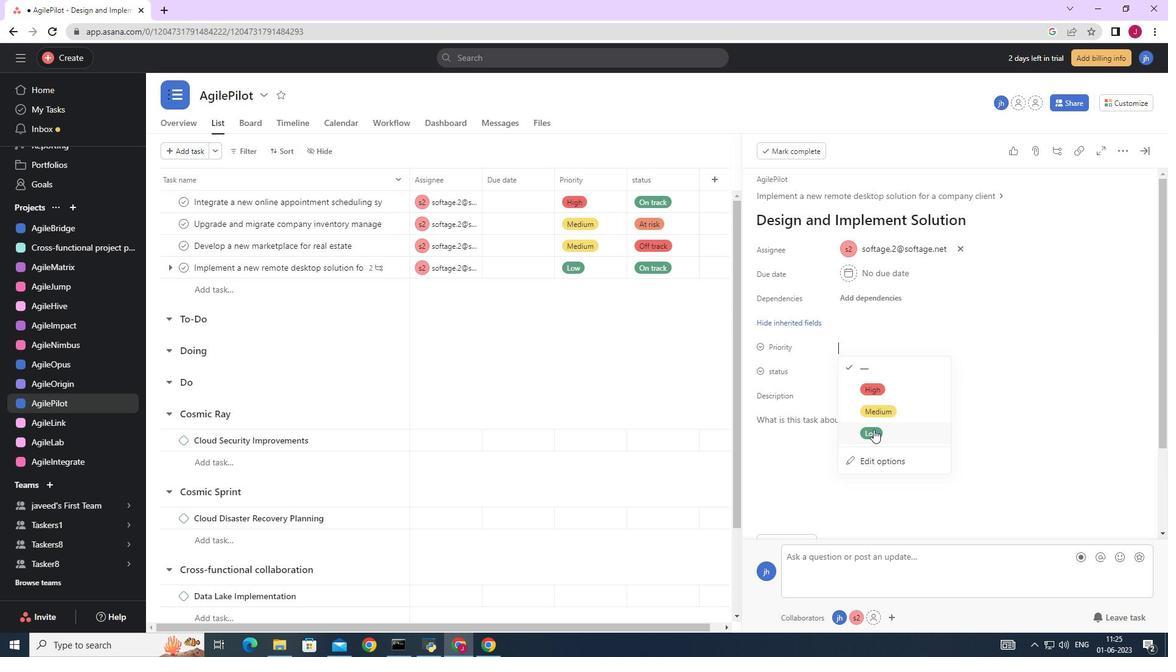 
Action: Mouse moved to (854, 363)
Screenshot: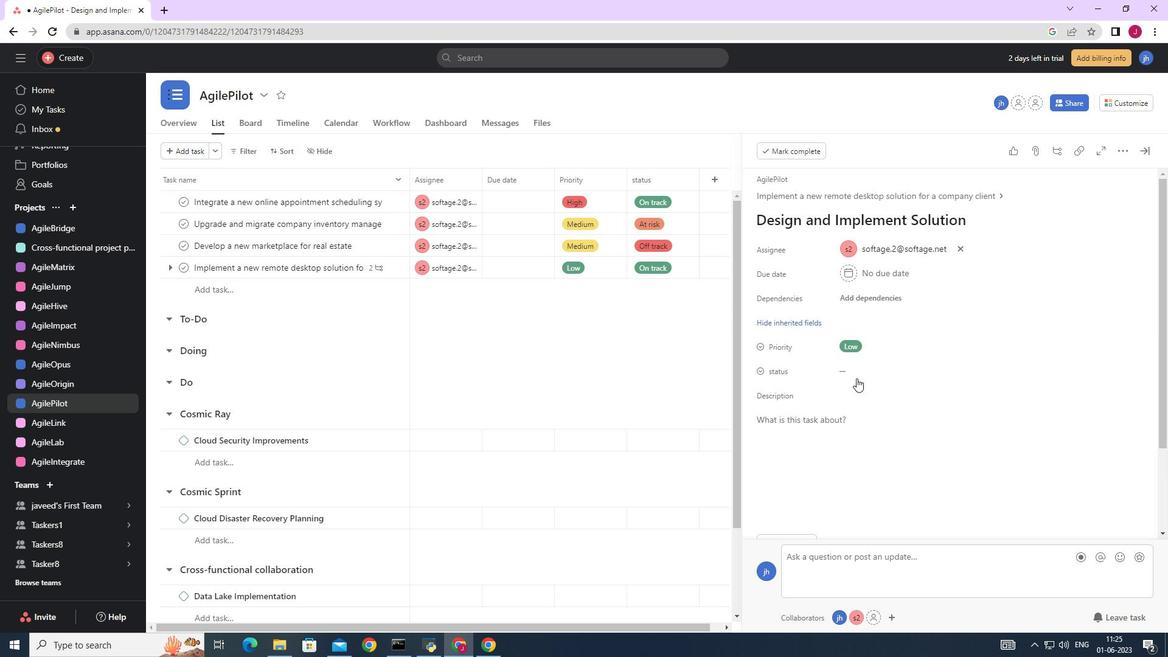 
Action: Mouse pressed left at (854, 363)
Screenshot: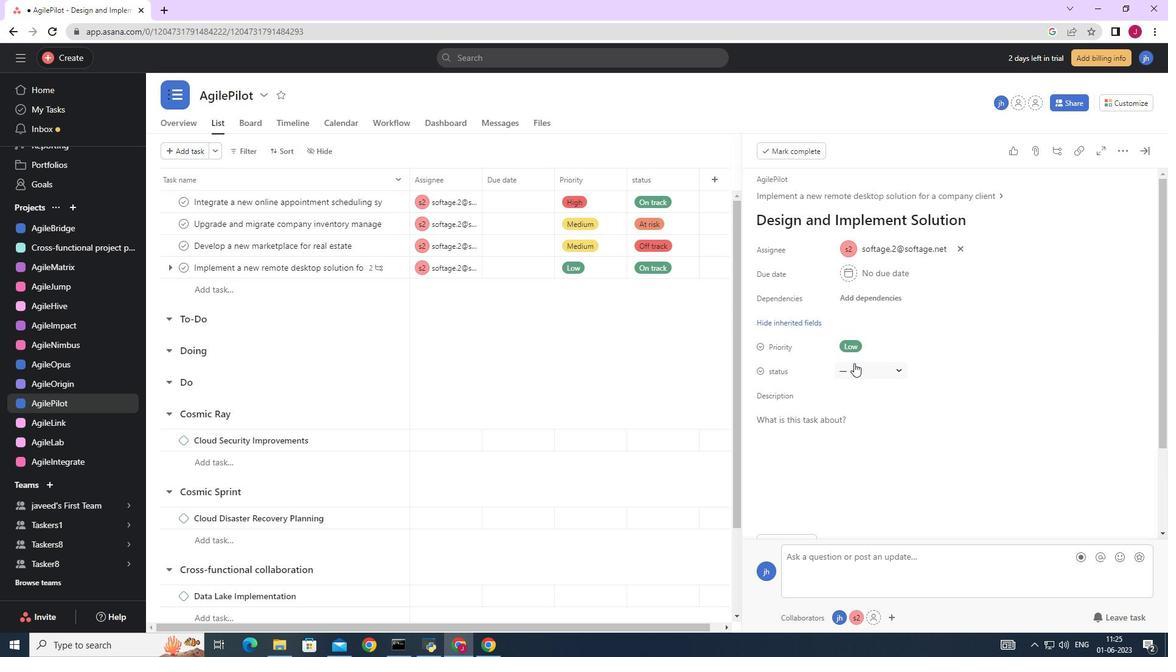 
Action: Mouse moved to (883, 414)
Screenshot: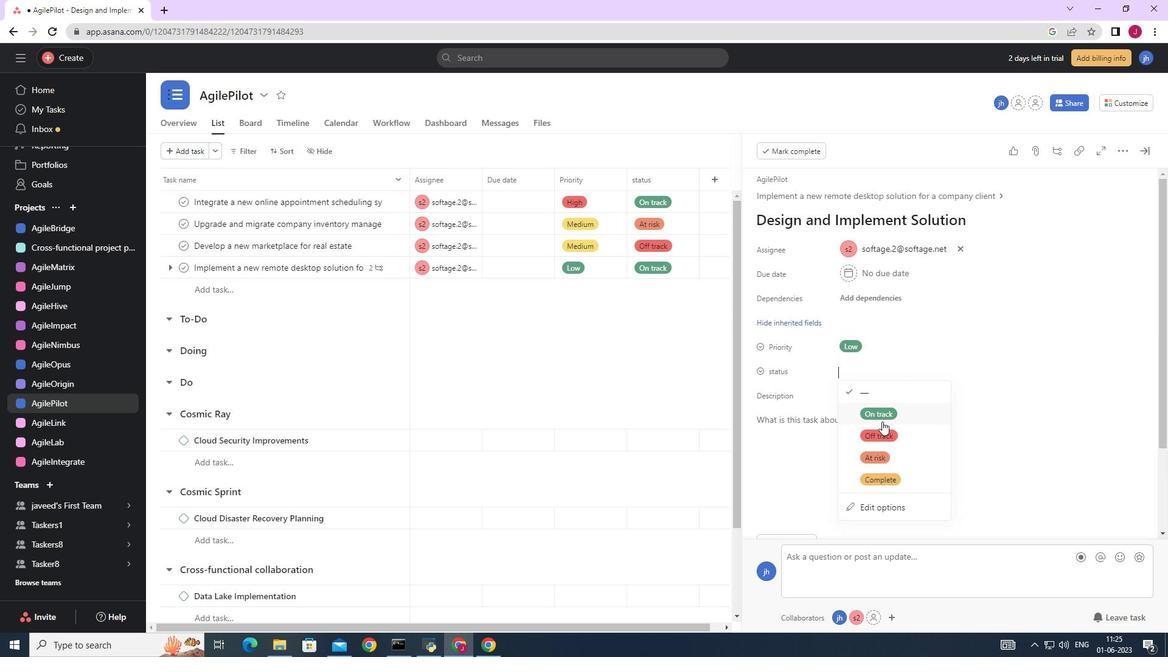 
Action: Mouse pressed left at (883, 414)
Screenshot: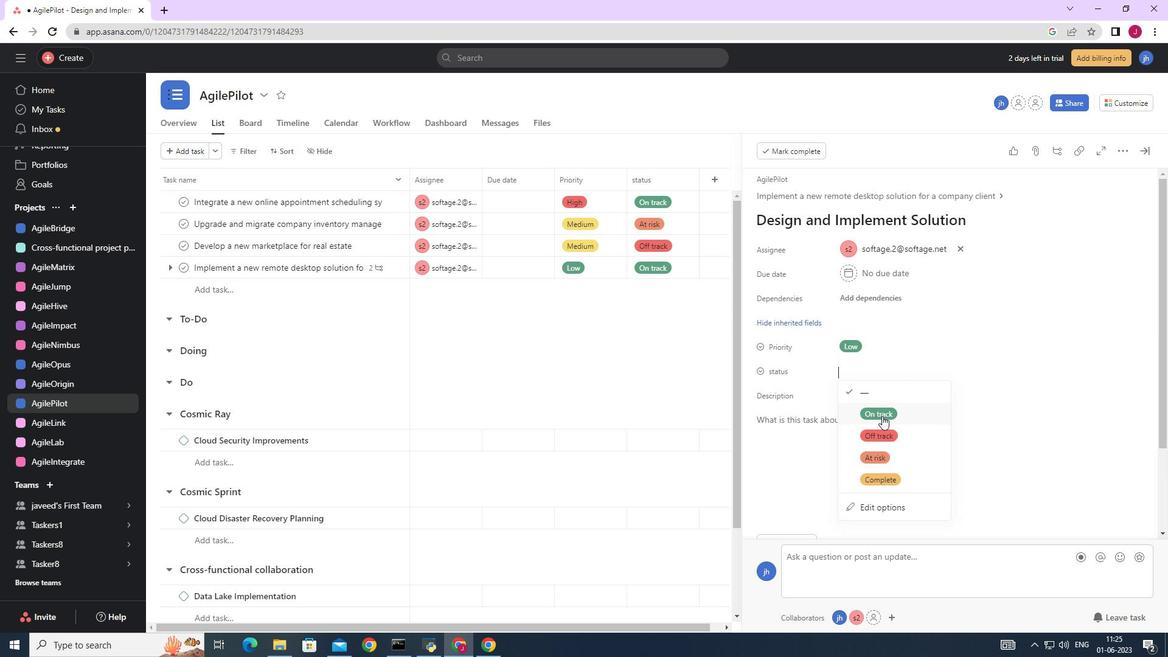 
Action: Mouse moved to (1145, 155)
Screenshot: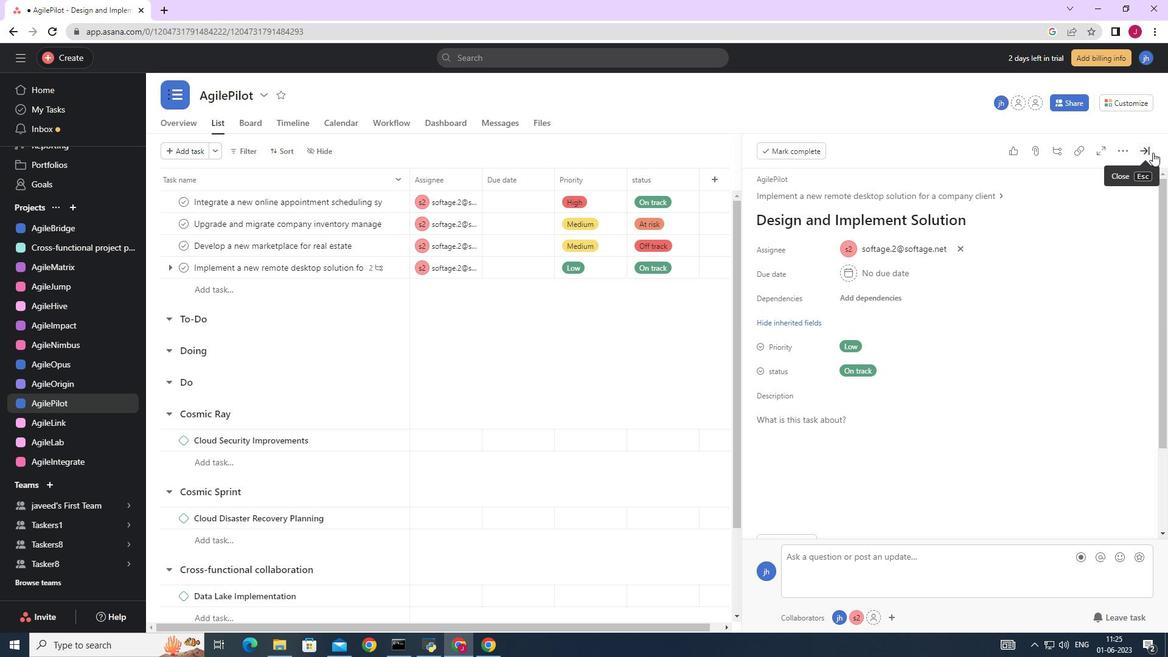 
Action: Mouse pressed left at (1145, 155)
Screenshot: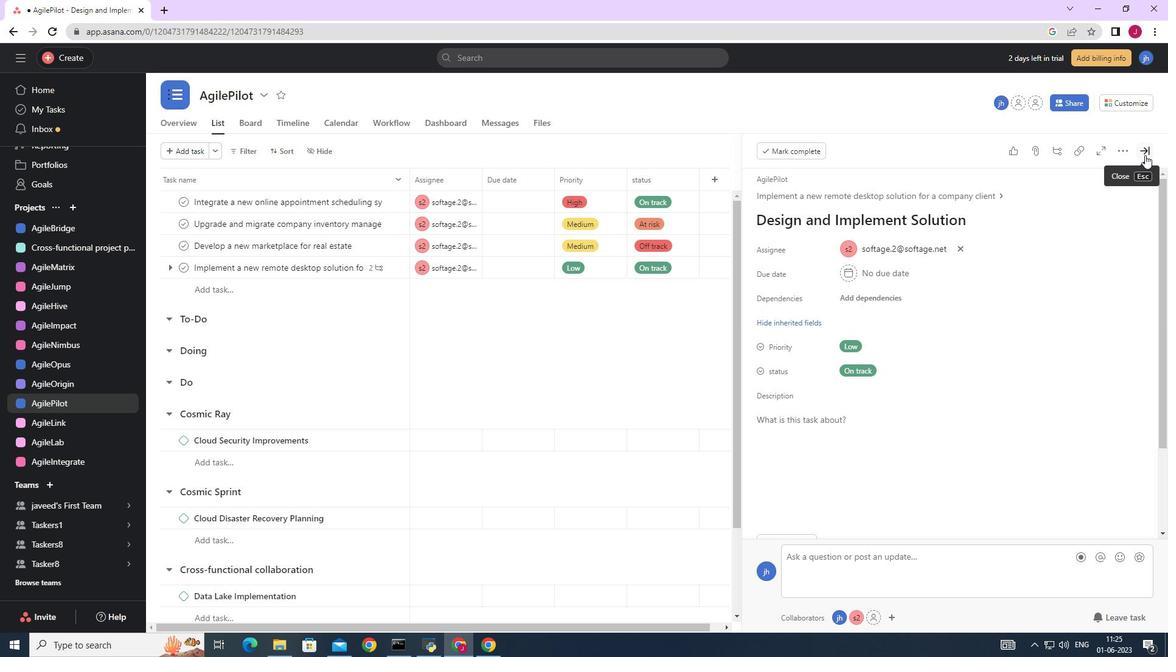 
